 Task: Add Garden Of Life Vitamin Code Raw B-12 to the cart.
Action: Mouse pressed left at (34, 71)
Screenshot: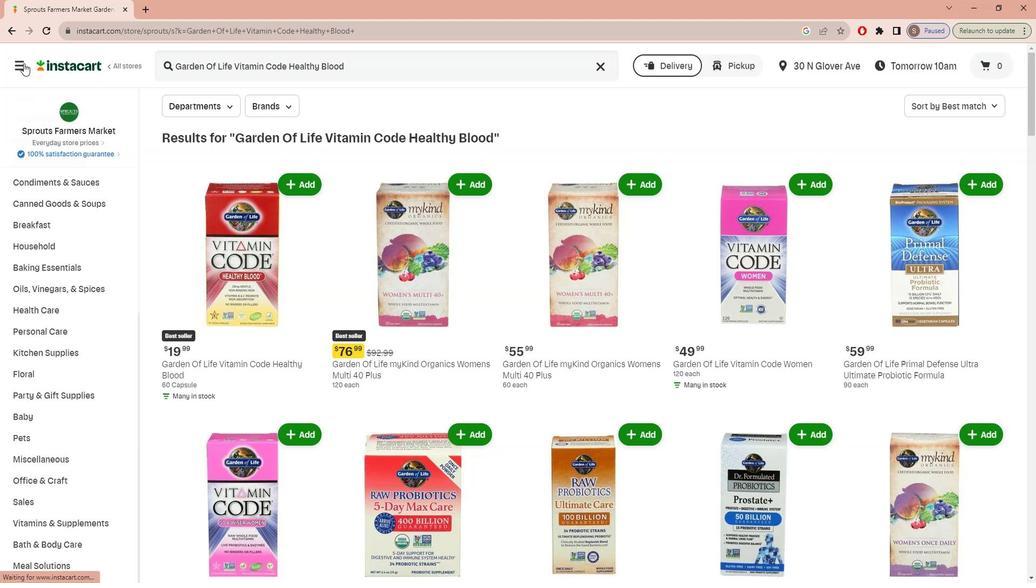 
Action: Mouse moved to (44, 139)
Screenshot: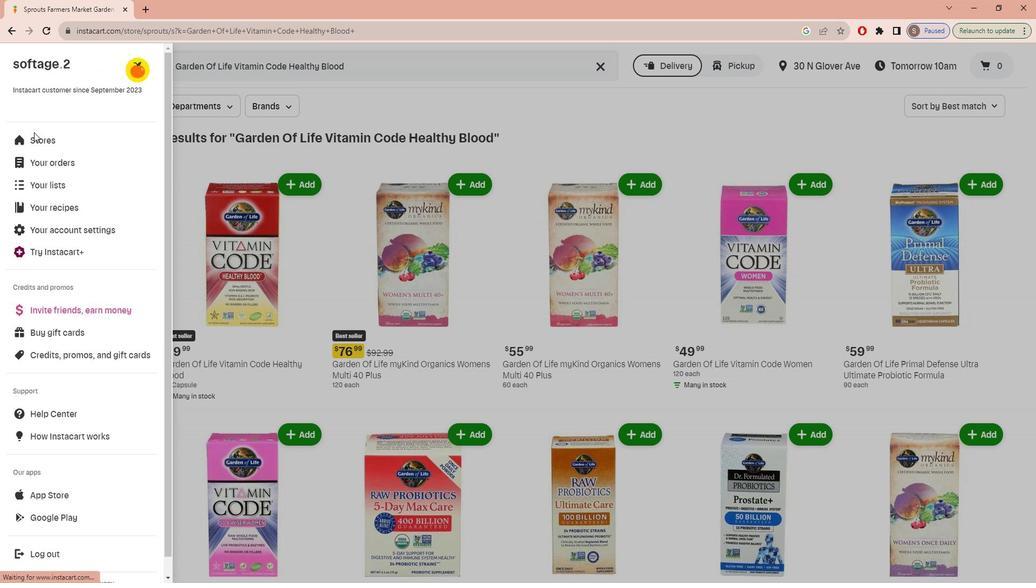 
Action: Mouse pressed left at (44, 139)
Screenshot: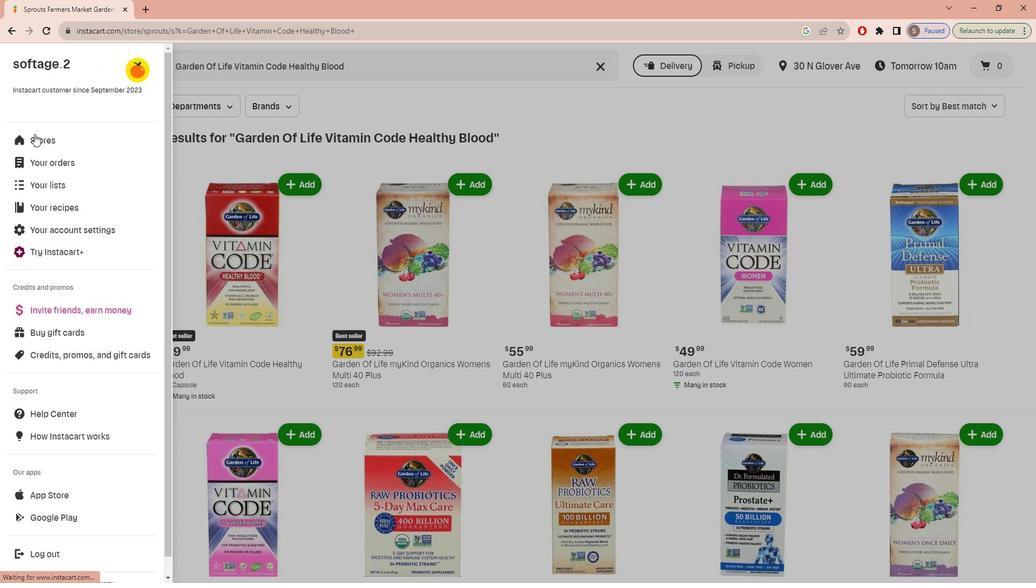
Action: Mouse moved to (272, 111)
Screenshot: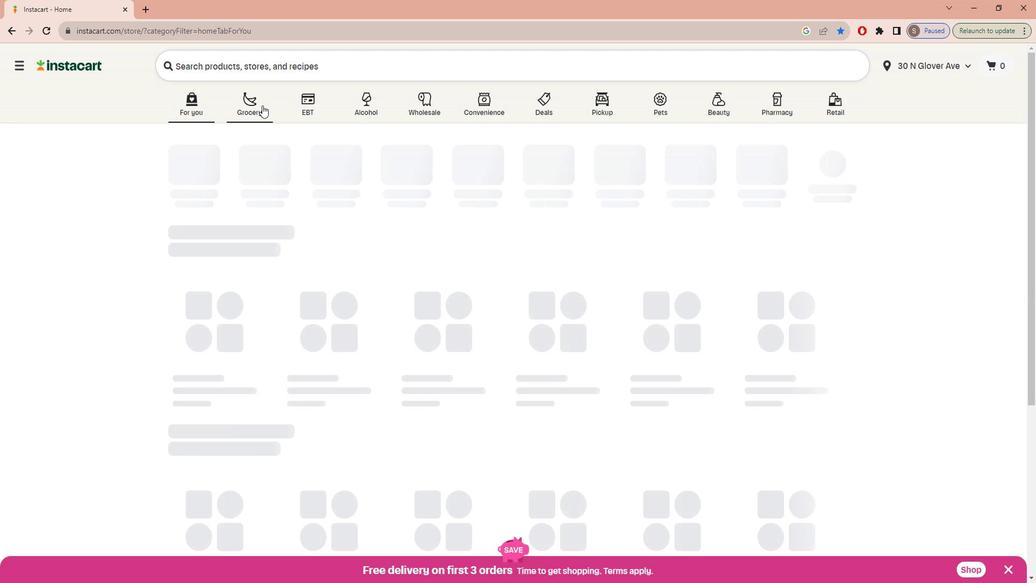
Action: Mouse pressed left at (272, 111)
Screenshot: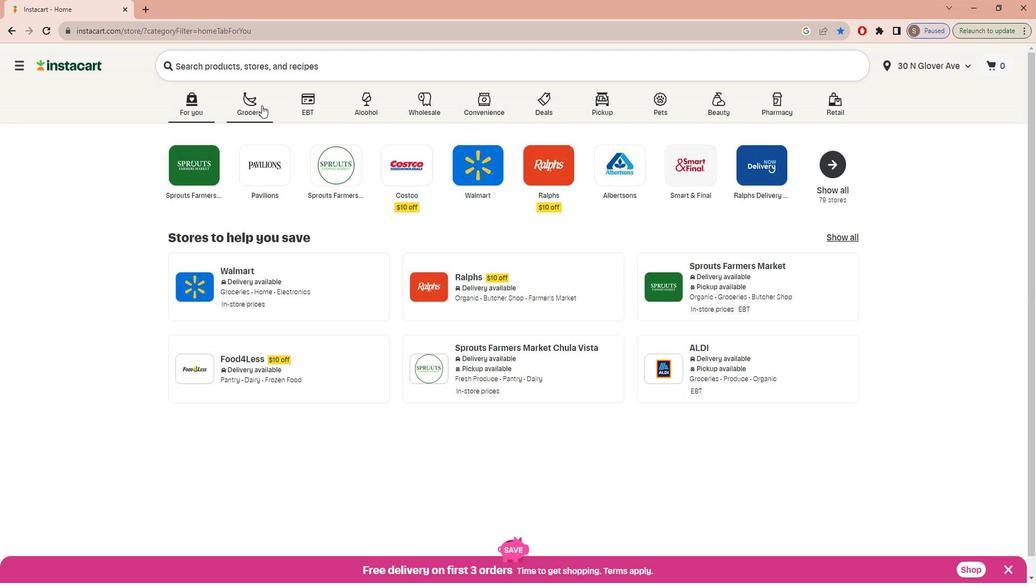 
Action: Mouse moved to (253, 312)
Screenshot: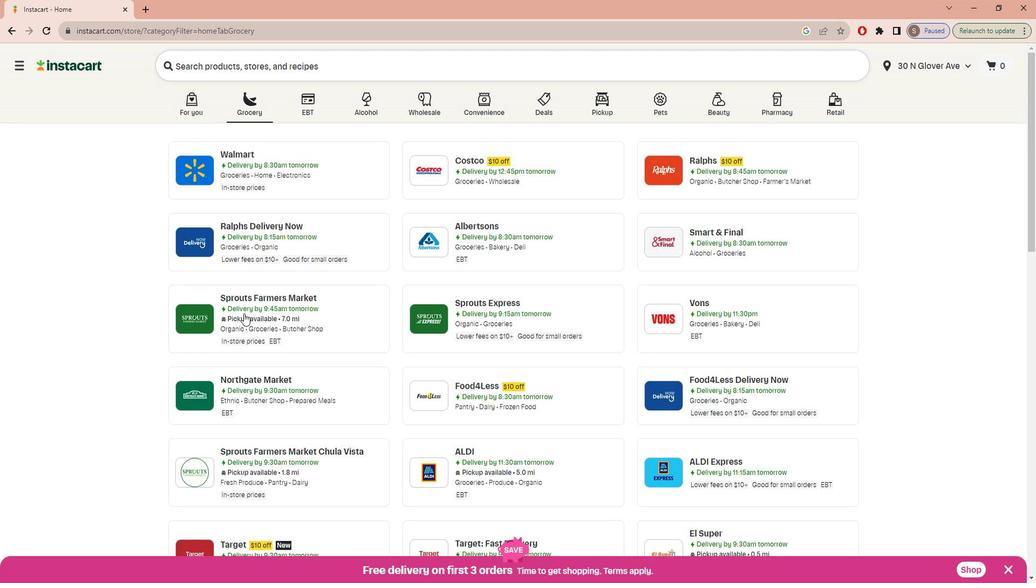 
Action: Mouse pressed left at (253, 312)
Screenshot: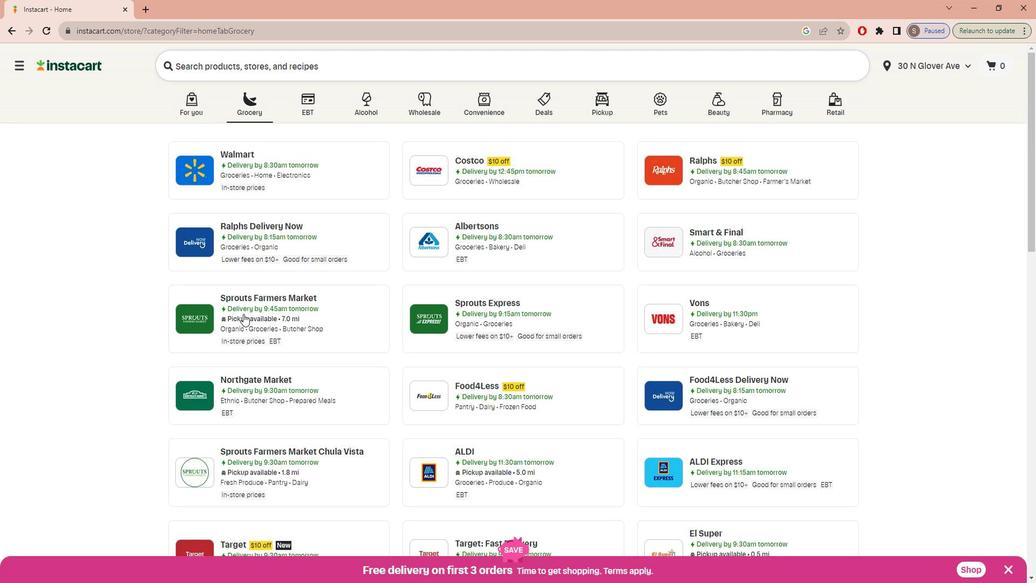
Action: Mouse moved to (115, 381)
Screenshot: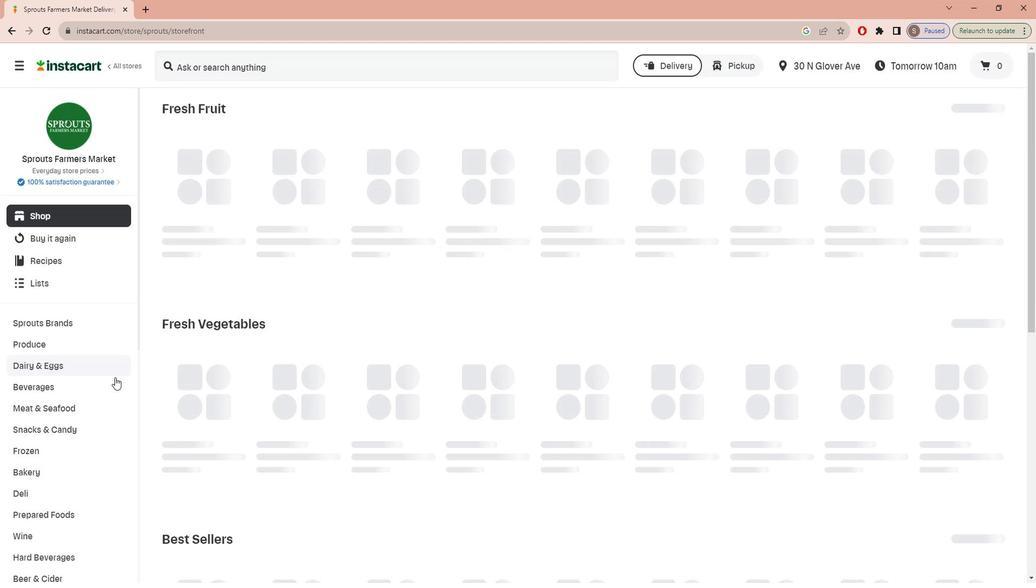 
Action: Mouse scrolled (115, 381) with delta (0, 0)
Screenshot: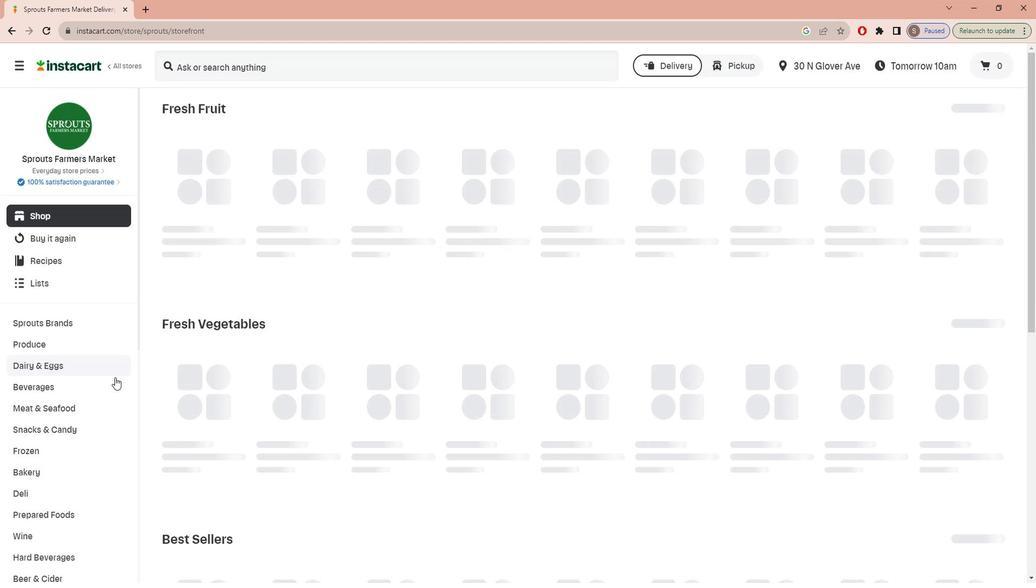 
Action: Mouse moved to (113, 382)
Screenshot: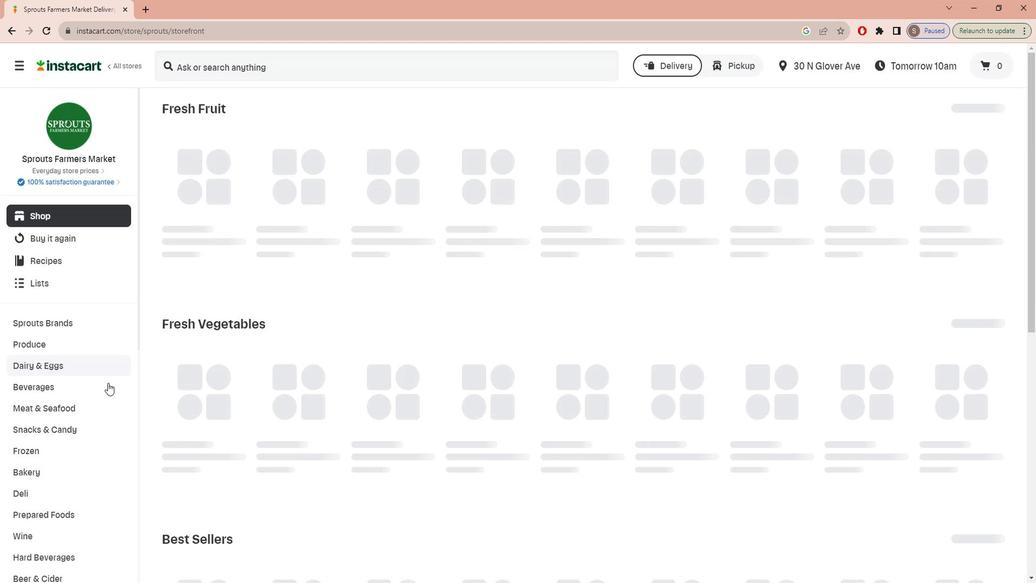 
Action: Mouse scrolled (113, 381) with delta (0, 0)
Screenshot: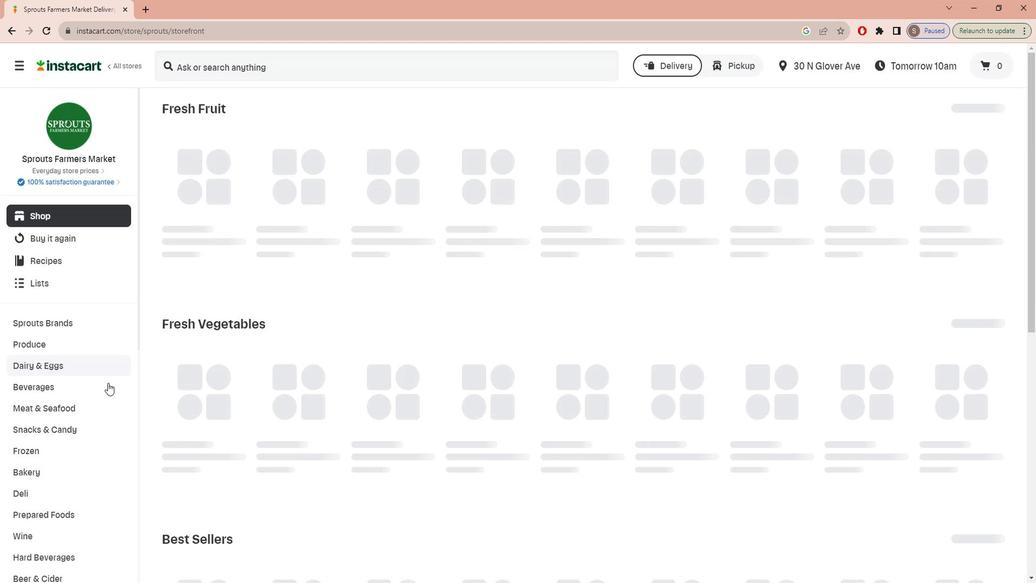 
Action: Mouse moved to (112, 382)
Screenshot: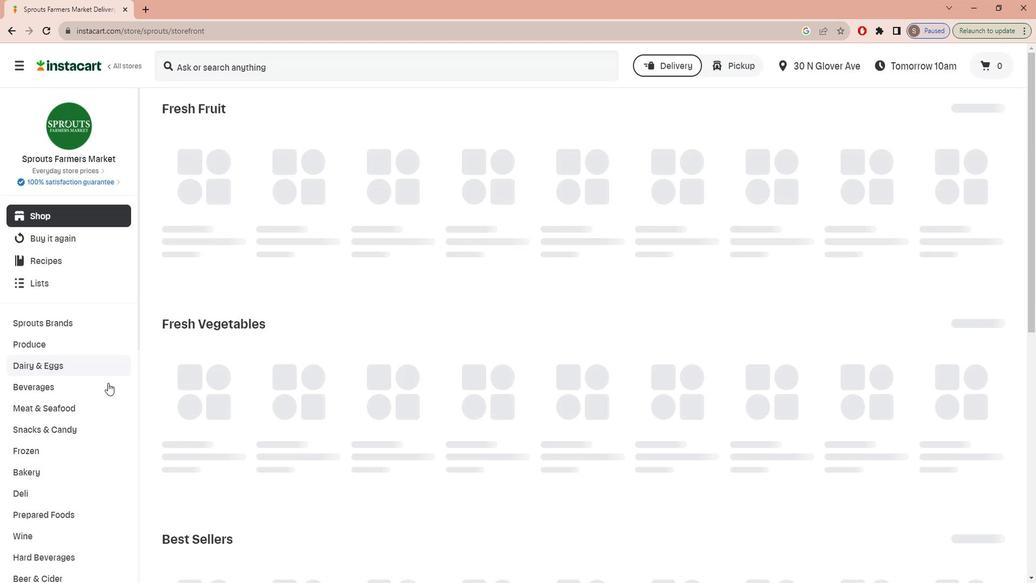 
Action: Mouse scrolled (112, 382) with delta (0, 0)
Screenshot: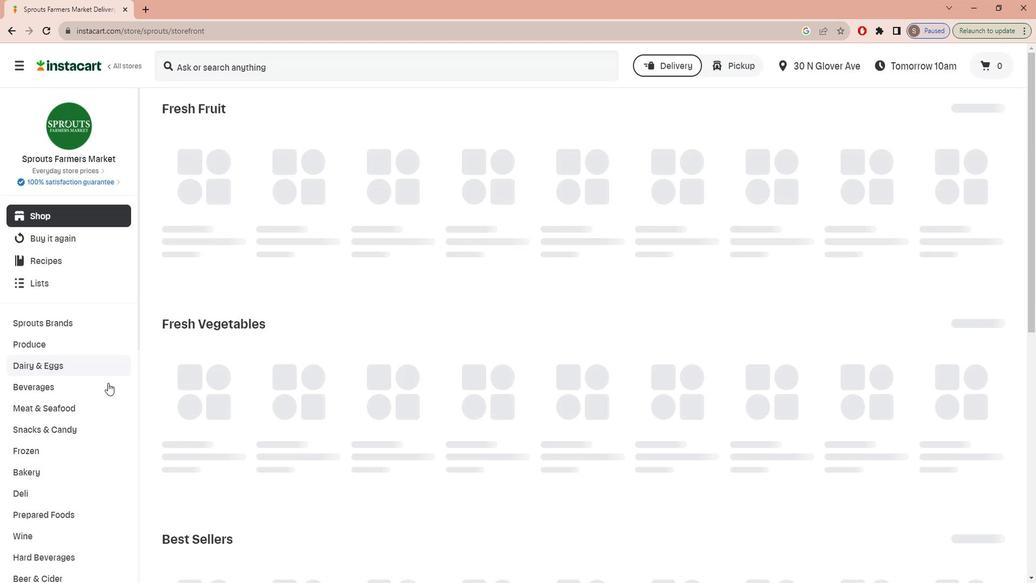 
Action: Mouse moved to (112, 383)
Screenshot: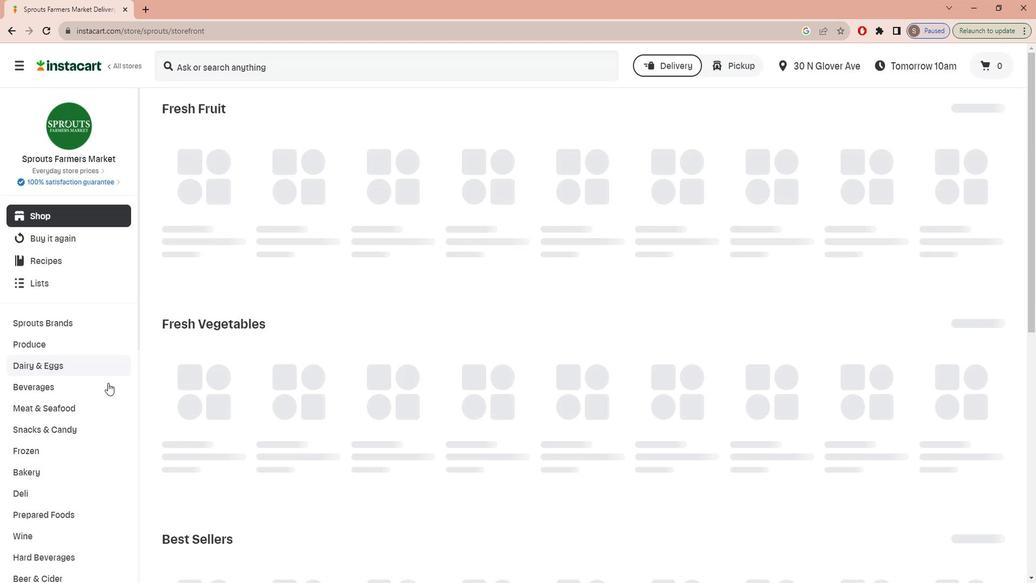 
Action: Mouse scrolled (112, 382) with delta (0, 0)
Screenshot: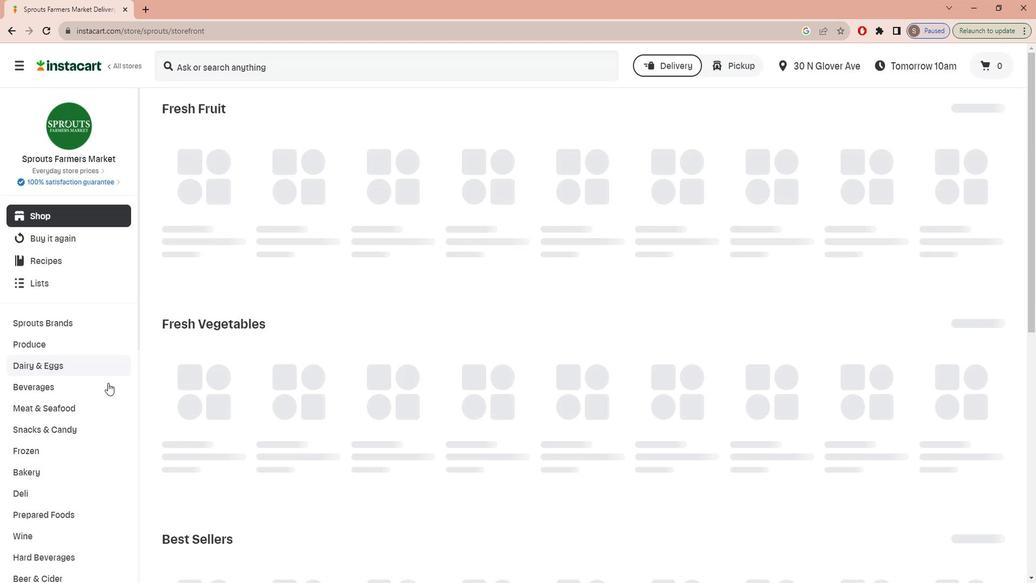 
Action: Mouse scrolled (112, 382) with delta (0, 0)
Screenshot: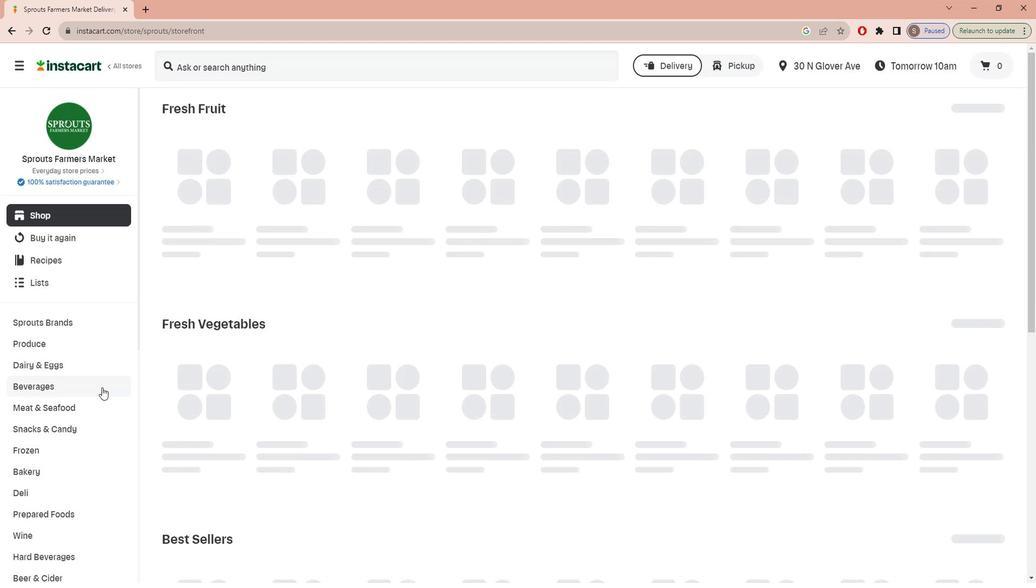 
Action: Mouse scrolled (112, 382) with delta (0, 0)
Screenshot: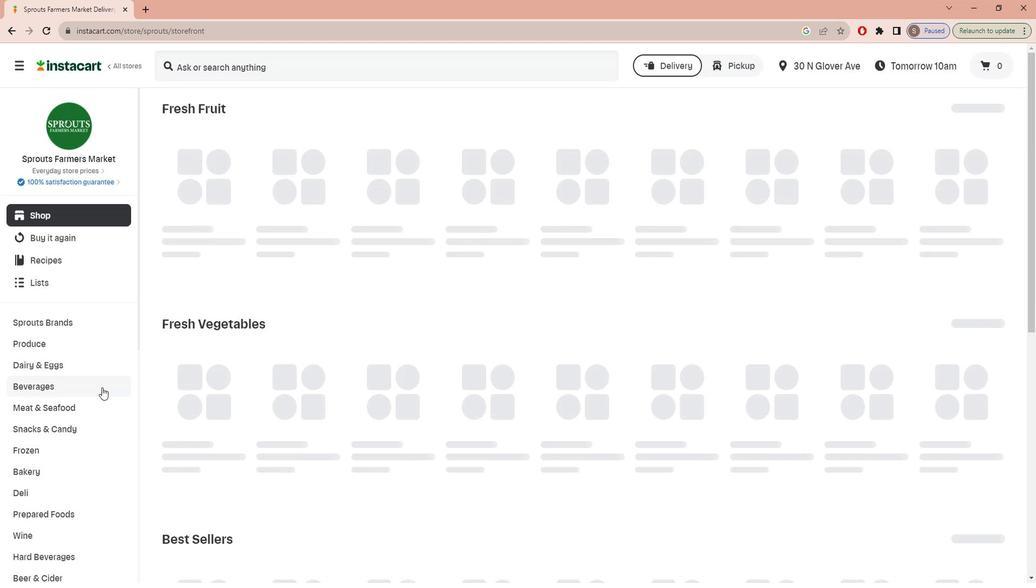 
Action: Mouse scrolled (112, 382) with delta (0, 0)
Screenshot: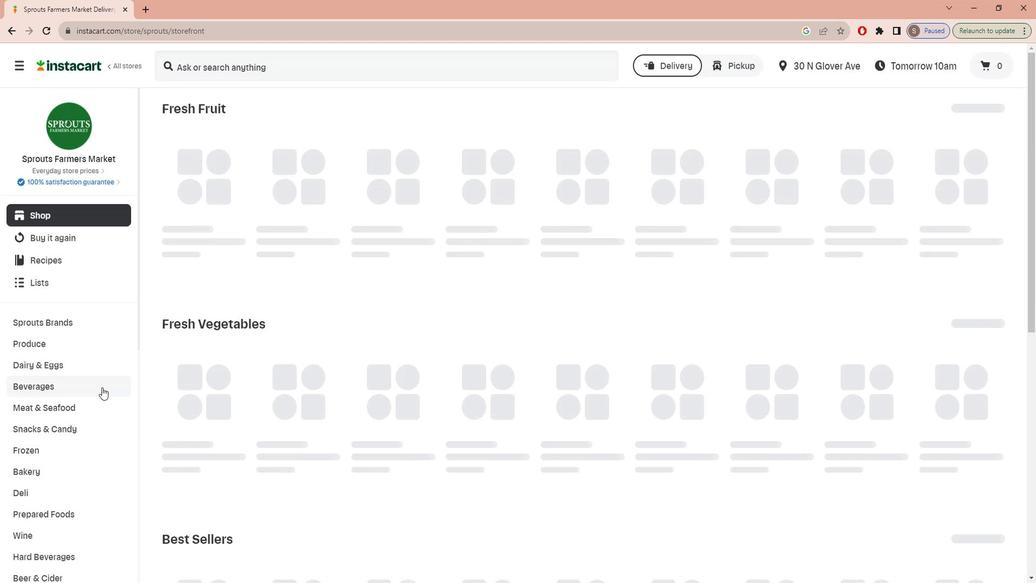 
Action: Mouse scrolled (112, 382) with delta (0, 0)
Screenshot: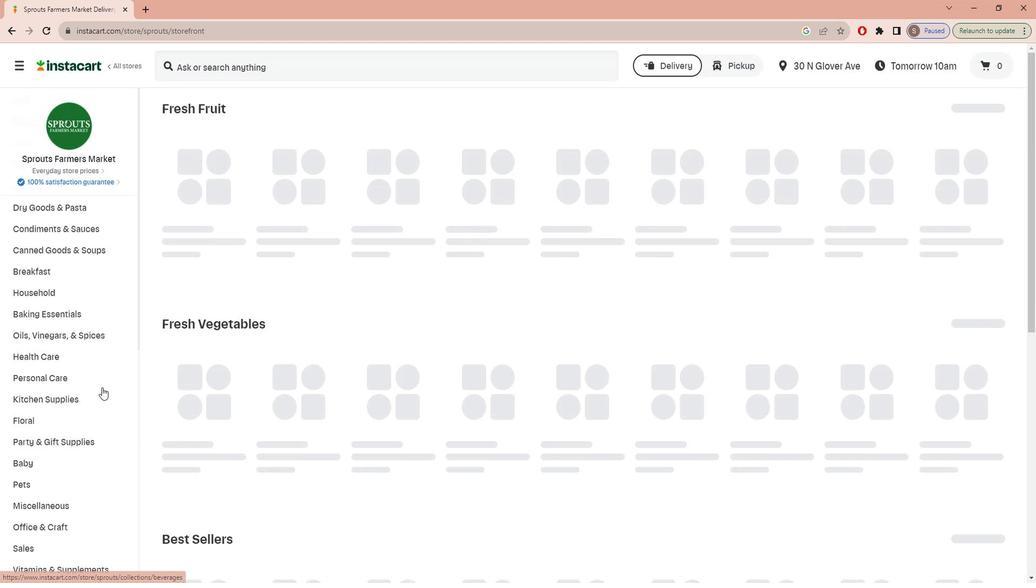 
Action: Mouse scrolled (112, 382) with delta (0, 0)
Screenshot: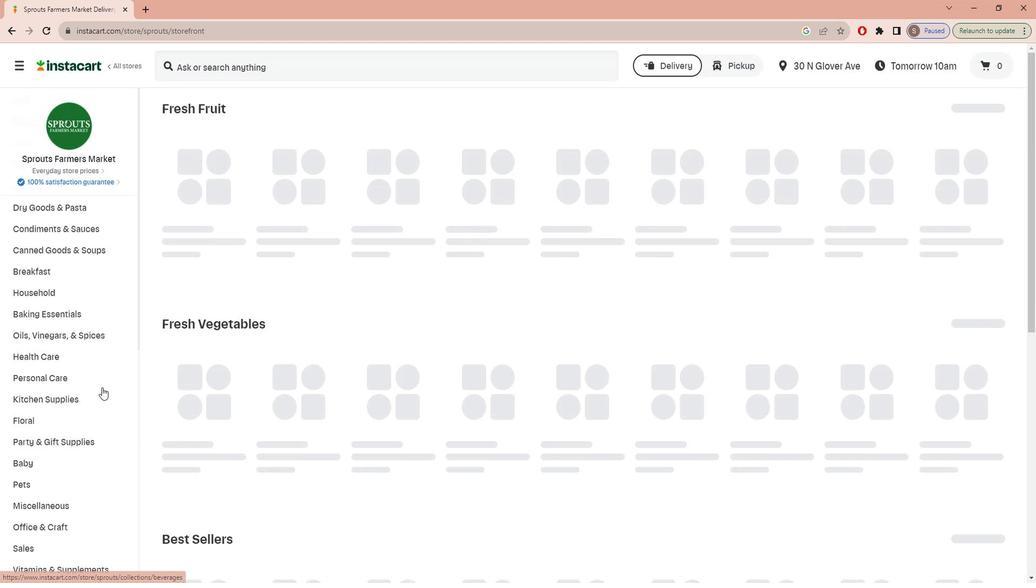 
Action: Mouse scrolled (112, 382) with delta (0, 0)
Screenshot: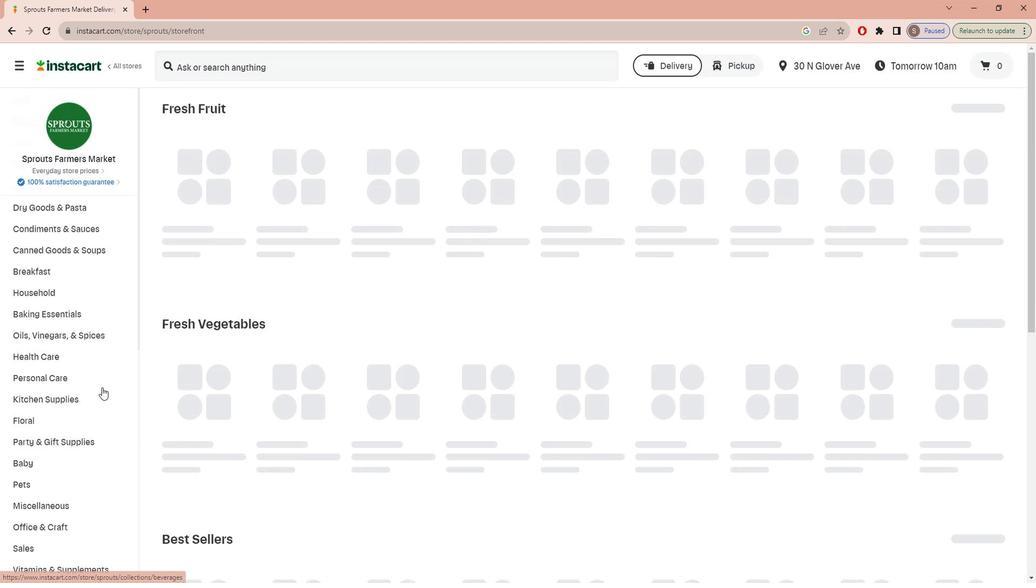 
Action: Mouse scrolled (112, 382) with delta (0, 0)
Screenshot: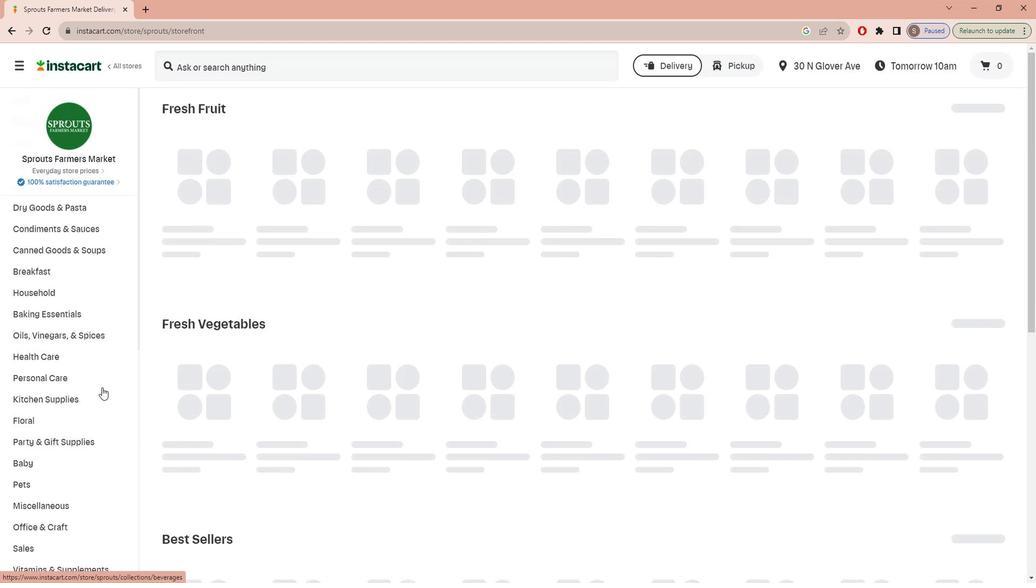 
Action: Mouse scrolled (112, 382) with delta (0, 0)
Screenshot: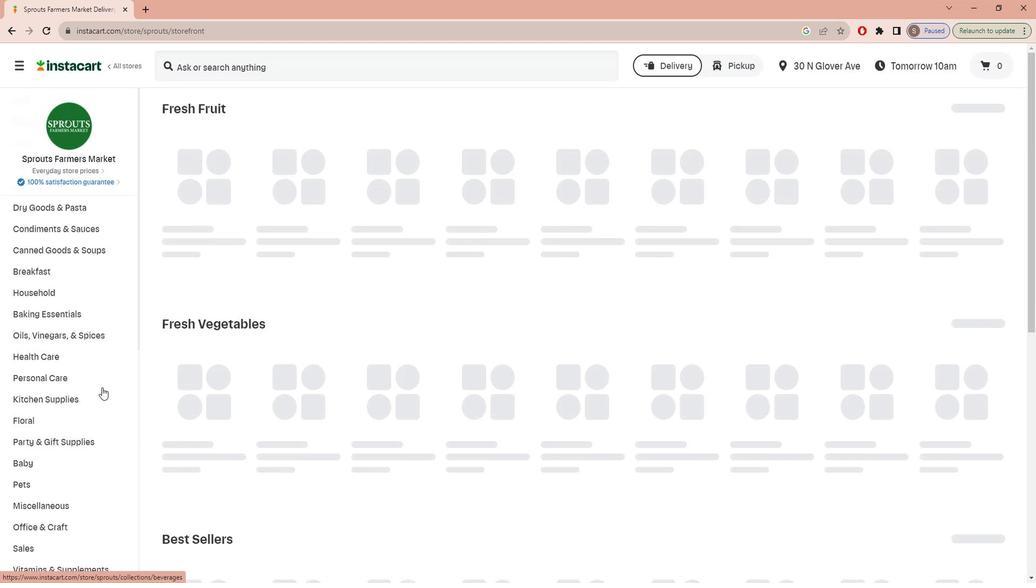 
Action: Mouse scrolled (112, 382) with delta (0, 0)
Screenshot: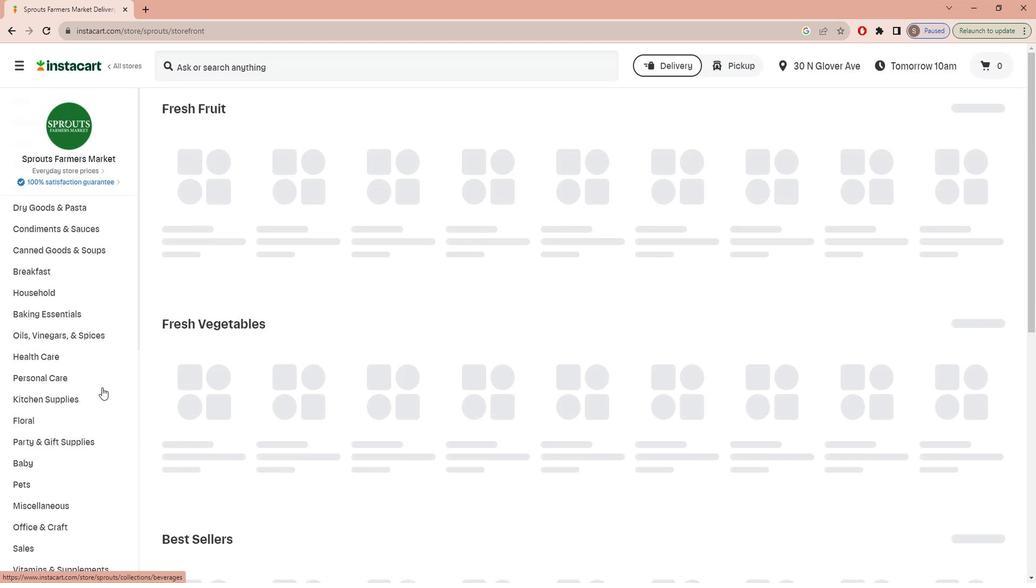 
Action: Mouse moved to (86, 509)
Screenshot: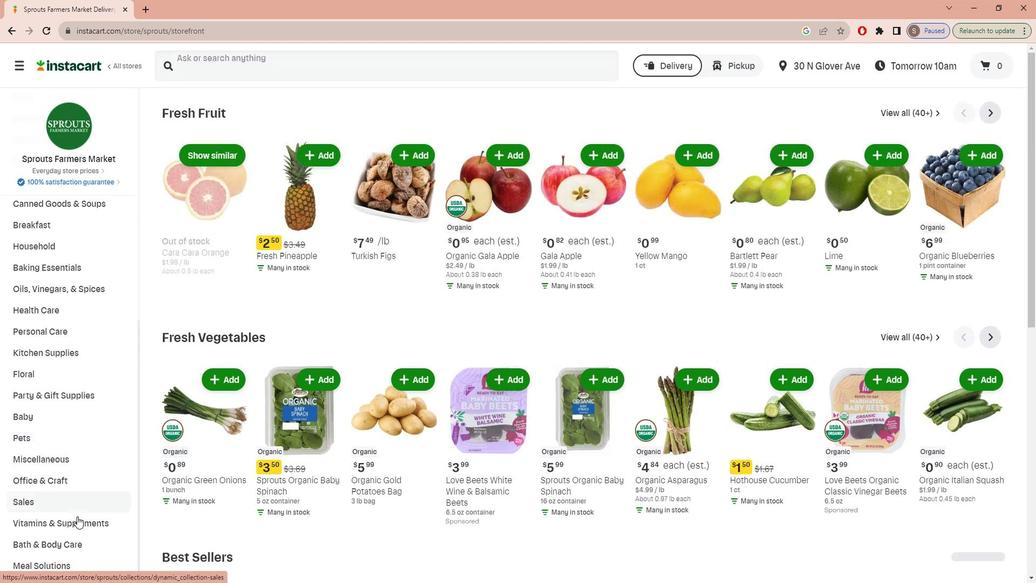 
Action: Mouse pressed left at (86, 509)
Screenshot: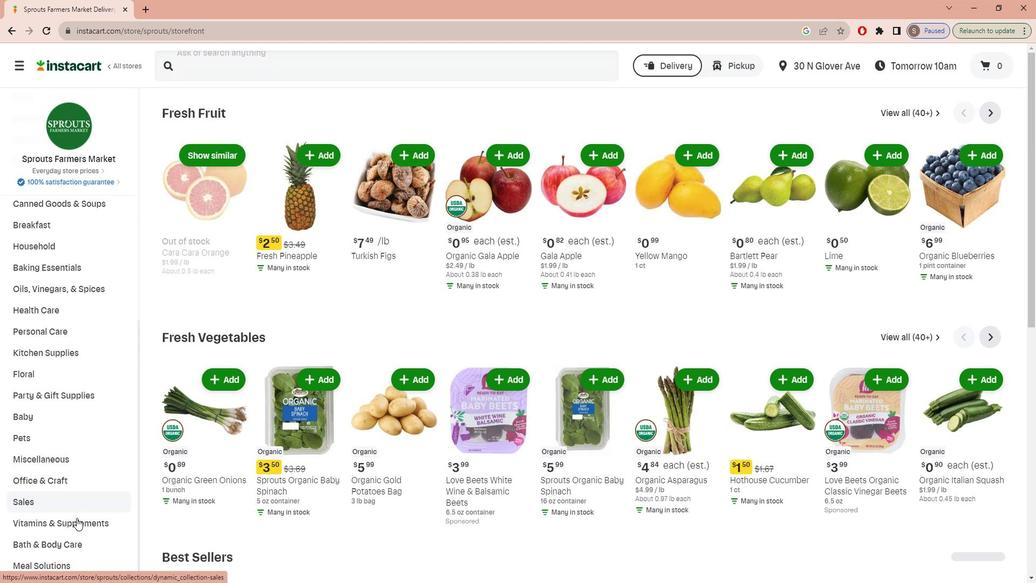 
Action: Mouse moved to (1015, 143)
Screenshot: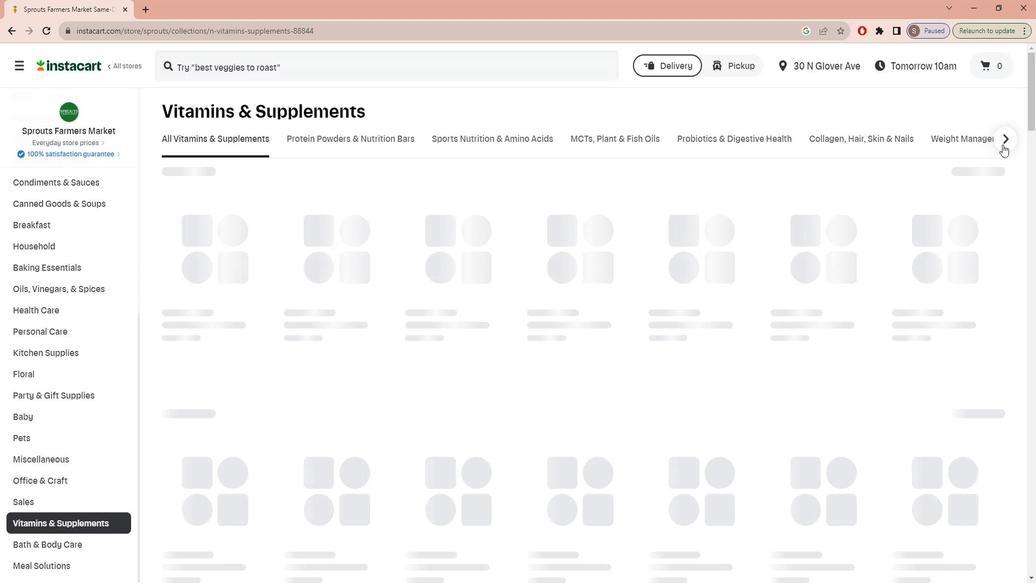 
Action: Mouse pressed left at (1015, 143)
Screenshot: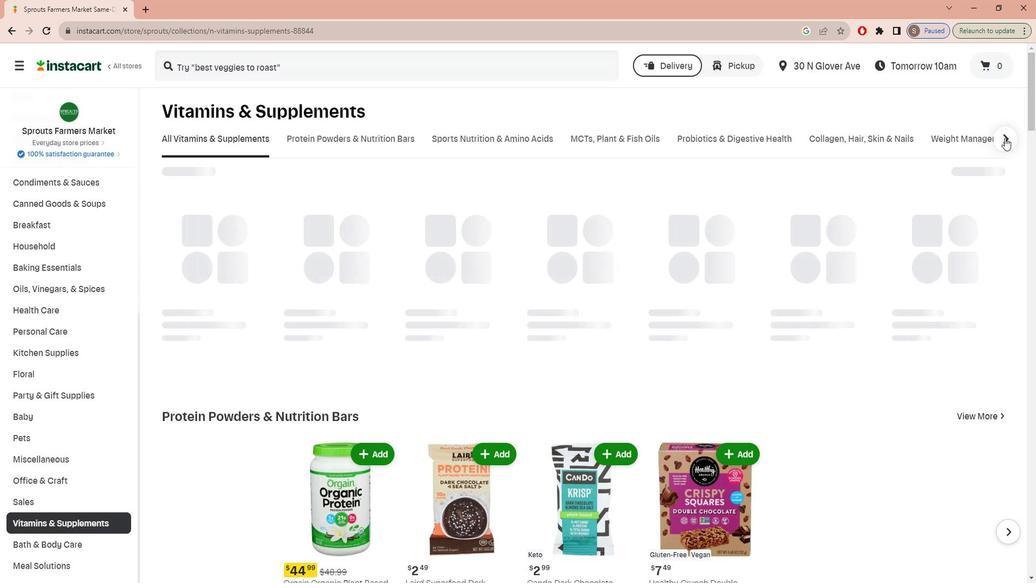 
Action: Mouse moved to (748, 142)
Screenshot: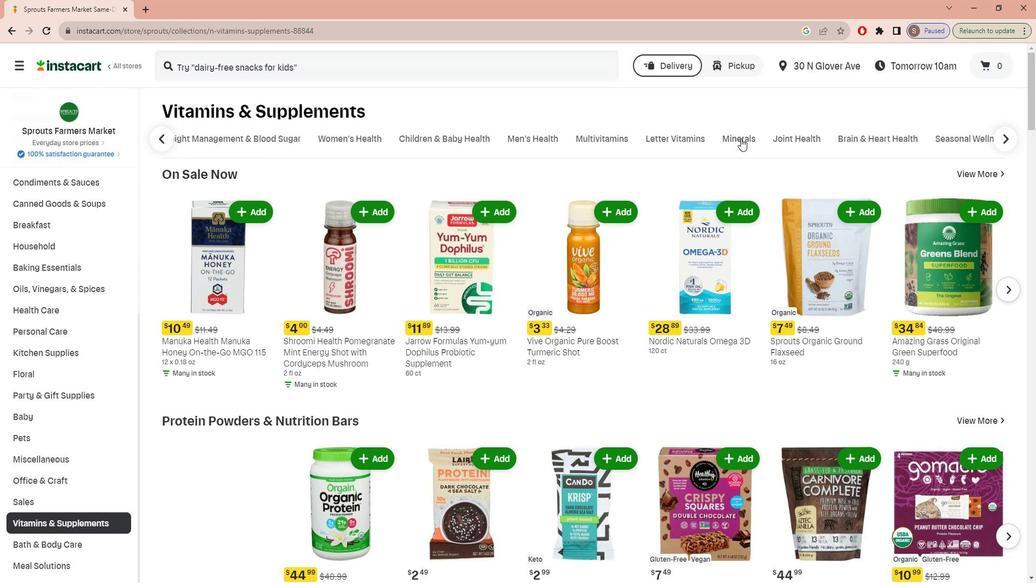 
Action: Mouse pressed left at (748, 142)
Screenshot: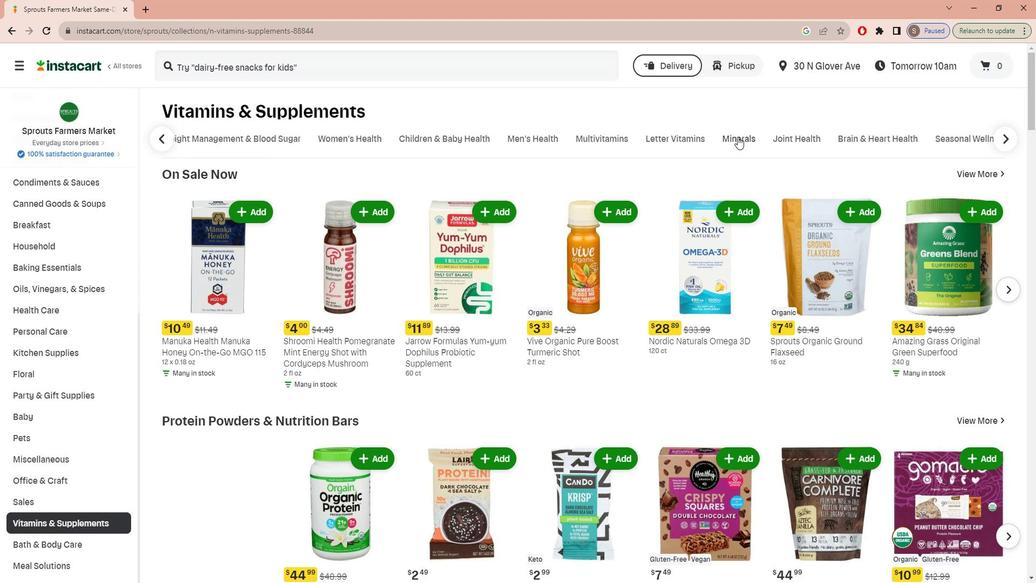 
Action: Mouse moved to (382, 77)
Screenshot: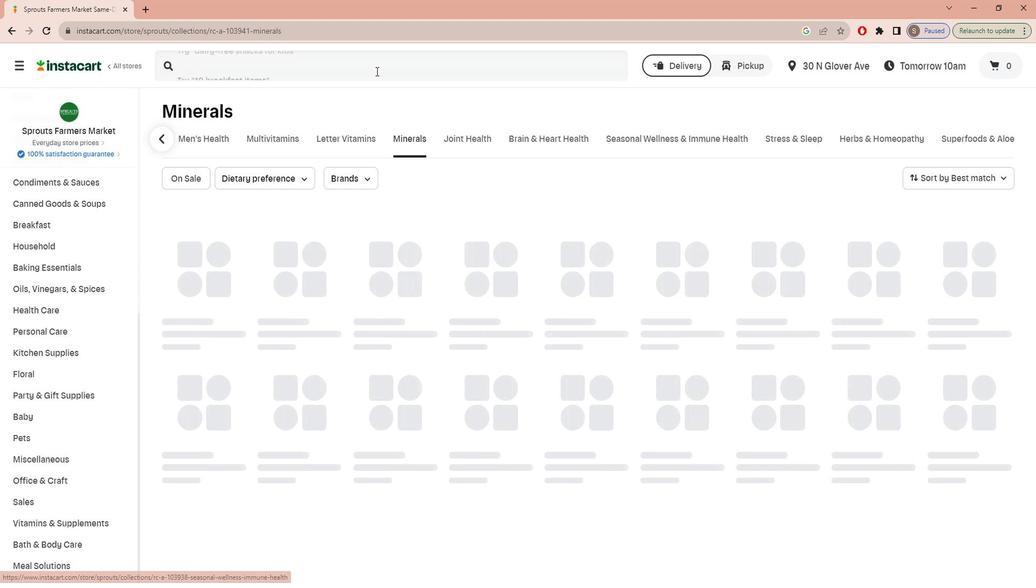 
Action: Mouse pressed left at (382, 77)
Screenshot: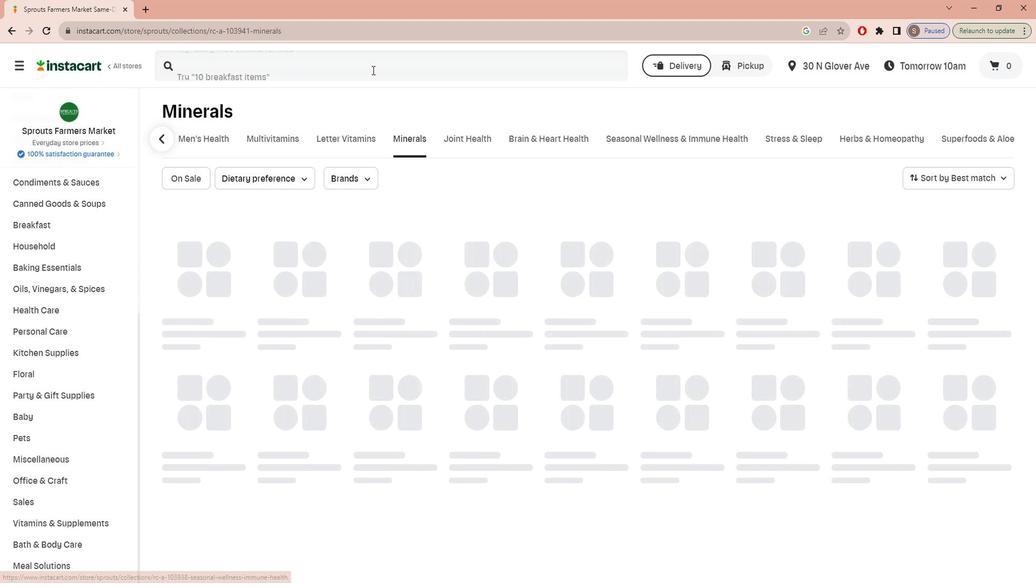 
Action: Key pressed g<Key.caps_lock>ARDEN<Key.space><Key.caps_lock>o<Key.caps_lock>F<Key.space><Key.caps_lock>l<Key.caps_lock>IFE<Key.space><Key.caps_lock>v<Key.caps_lock>ITAMIN<Key.space><Key.caps_lock>c<Key.caps_lock>ODE<Key.space><Key.caps_lock>r<Key.caps_lock>AW<Key.space><Key.caps_lock>b-12<Key.space><Key.enter>
Screenshot: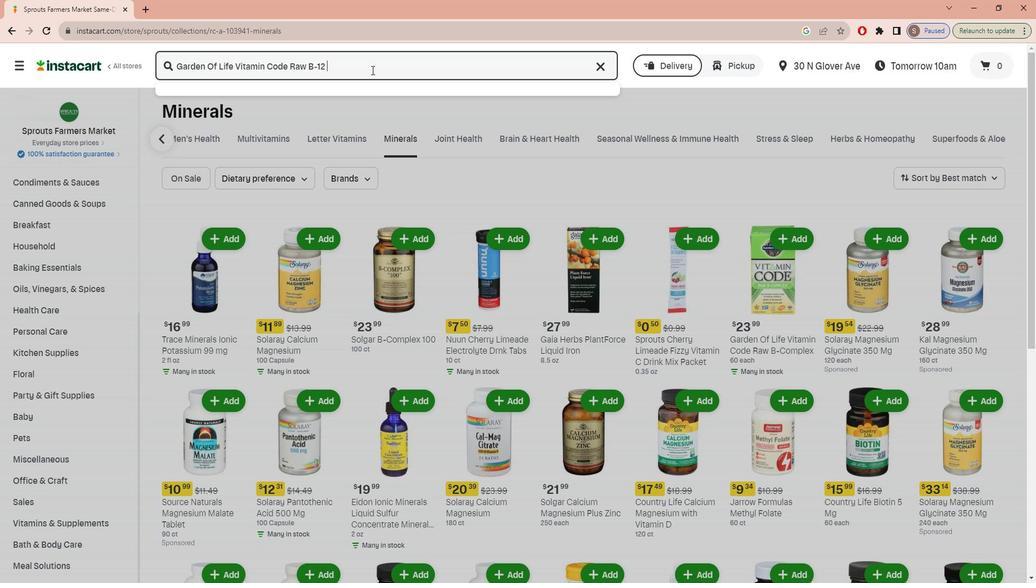 
Action: Mouse moved to (347, 234)
Screenshot: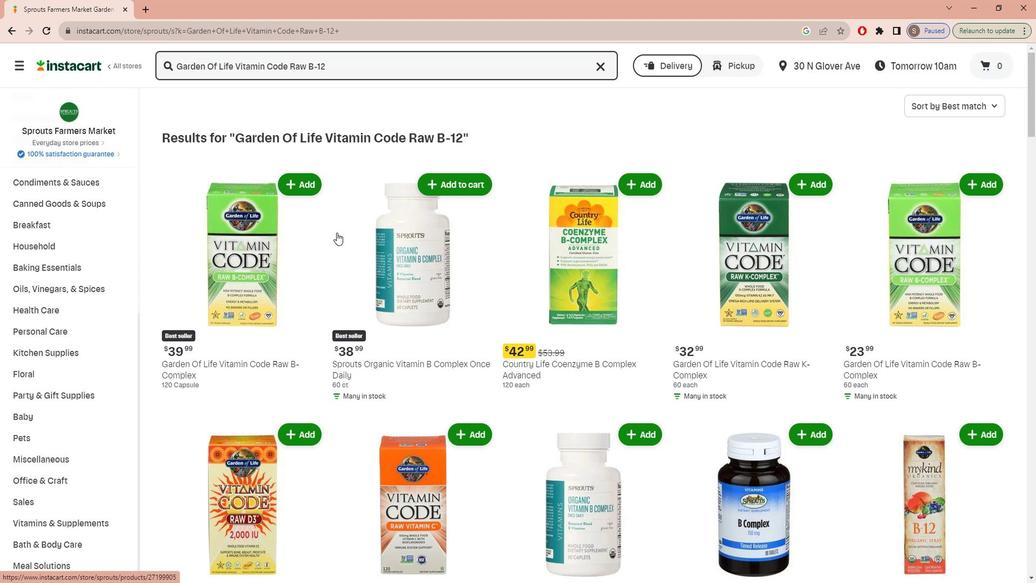 
Action: Mouse scrolled (347, 234) with delta (0, 0)
Screenshot: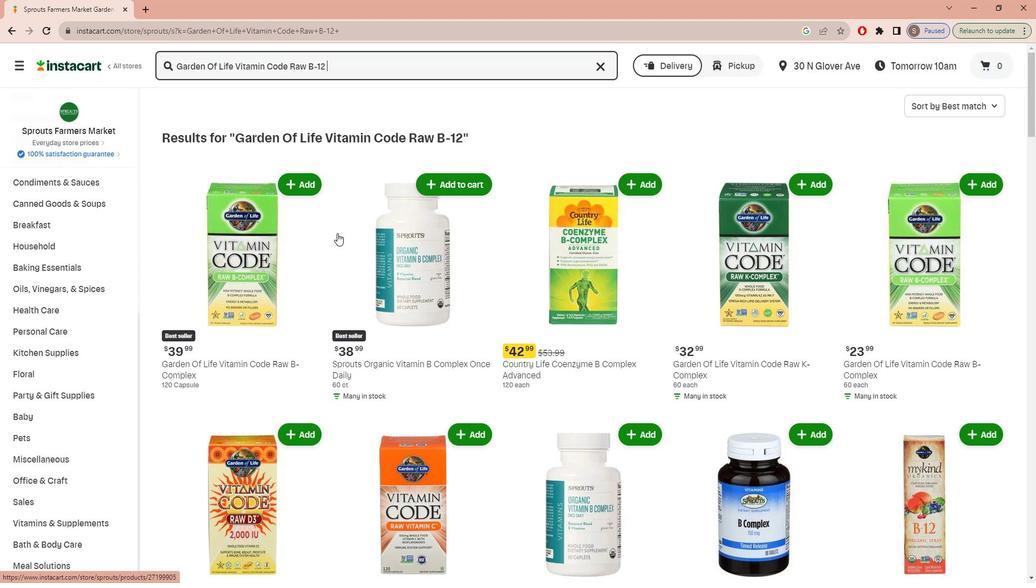 
Action: Mouse scrolled (347, 234) with delta (0, 0)
Screenshot: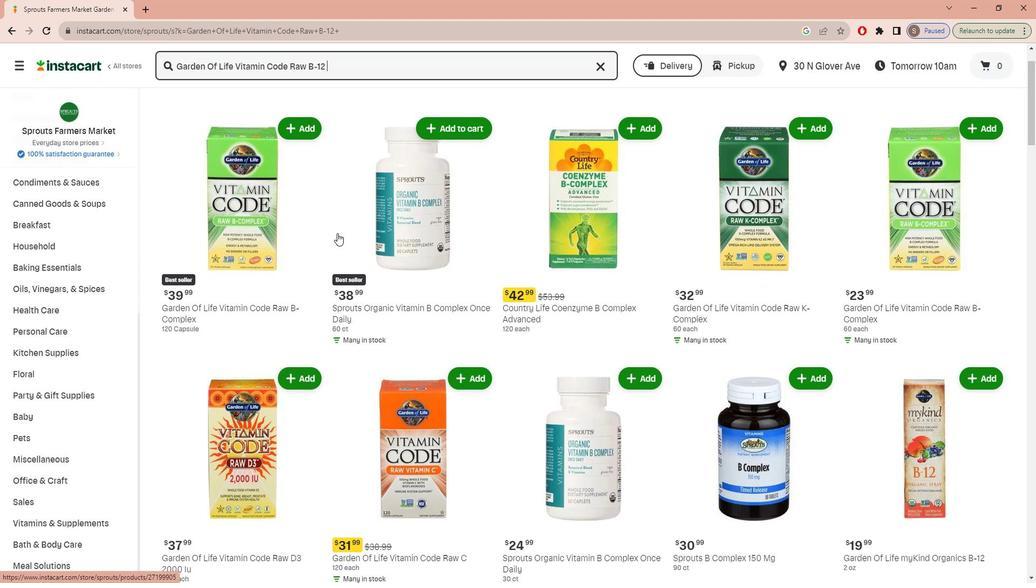 
Action: Mouse moved to (347, 234)
Screenshot: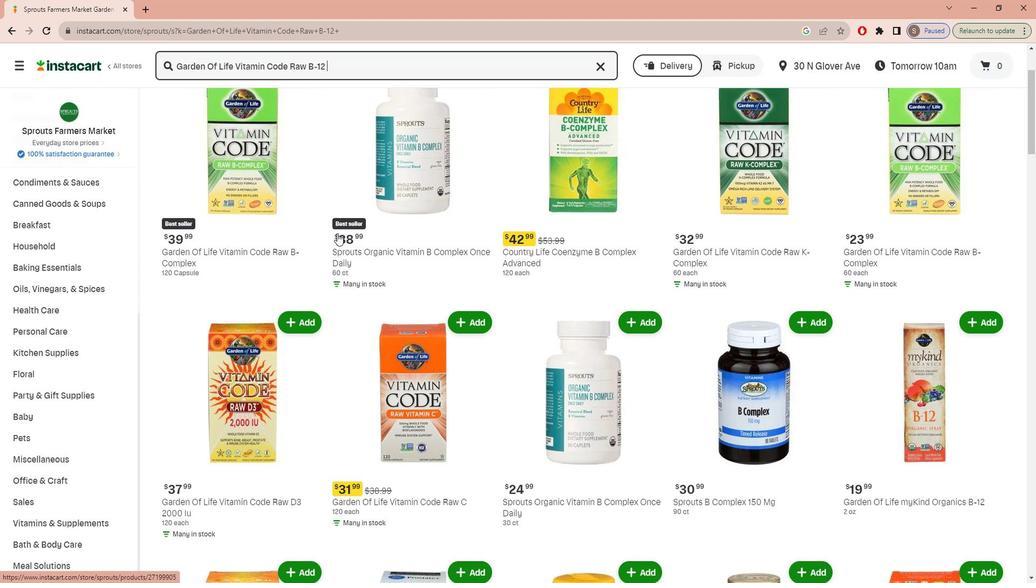 
Action: Mouse scrolled (347, 234) with delta (0, 0)
Screenshot: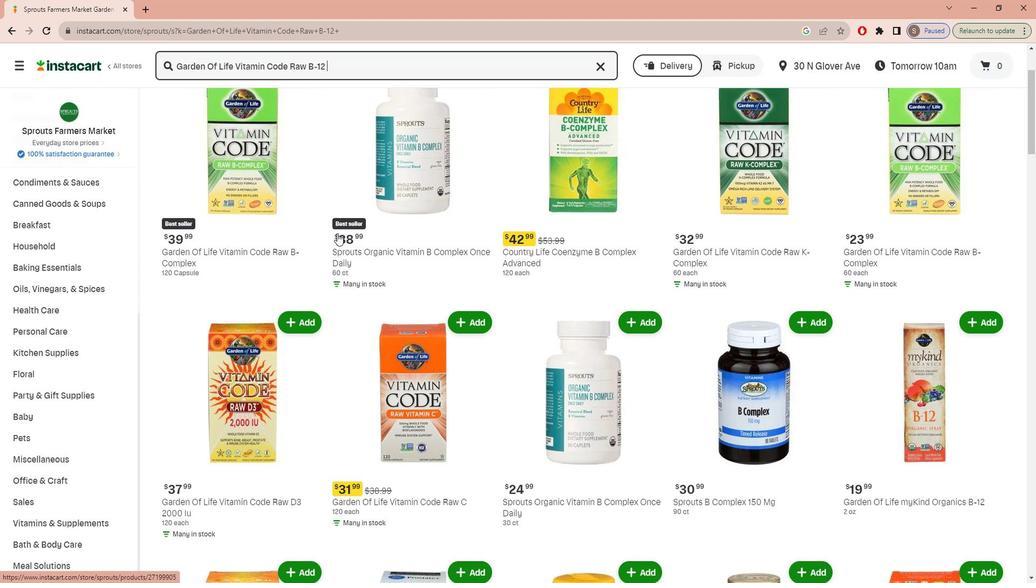 
Action: Mouse scrolled (347, 234) with delta (0, 0)
Screenshot: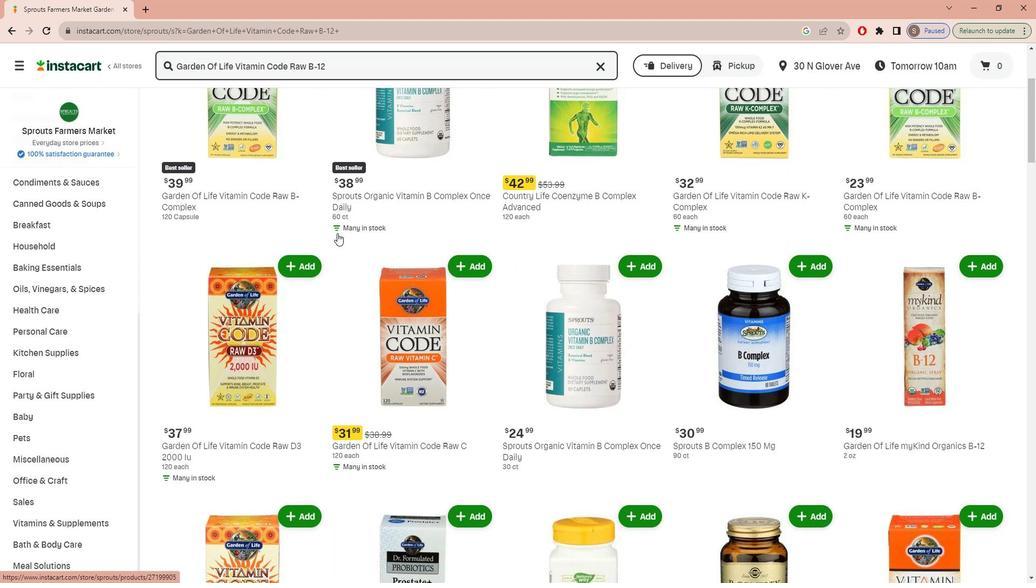 
Action: Mouse scrolled (347, 234) with delta (0, 0)
Screenshot: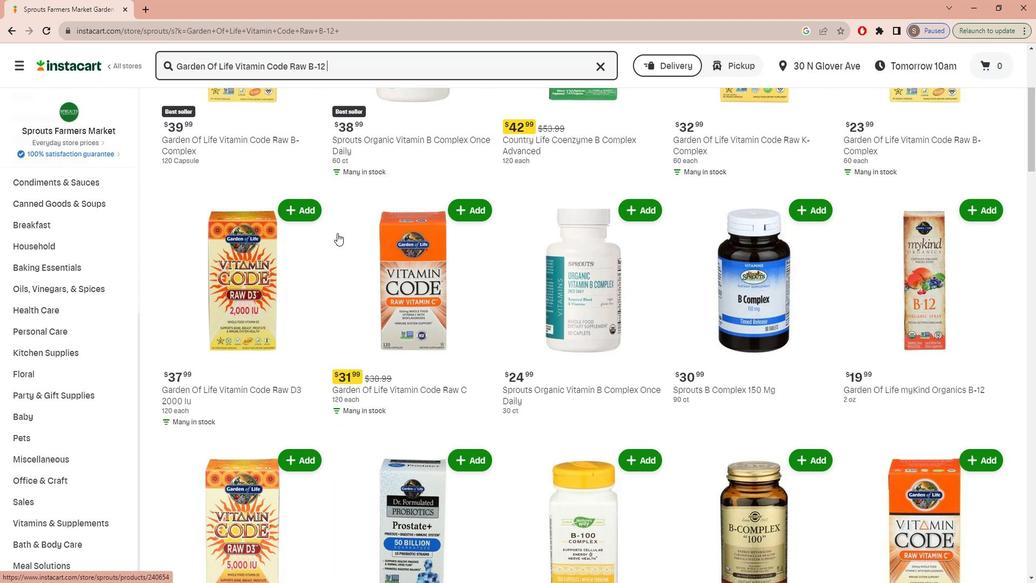 
Action: Mouse scrolled (347, 234) with delta (0, 0)
Screenshot: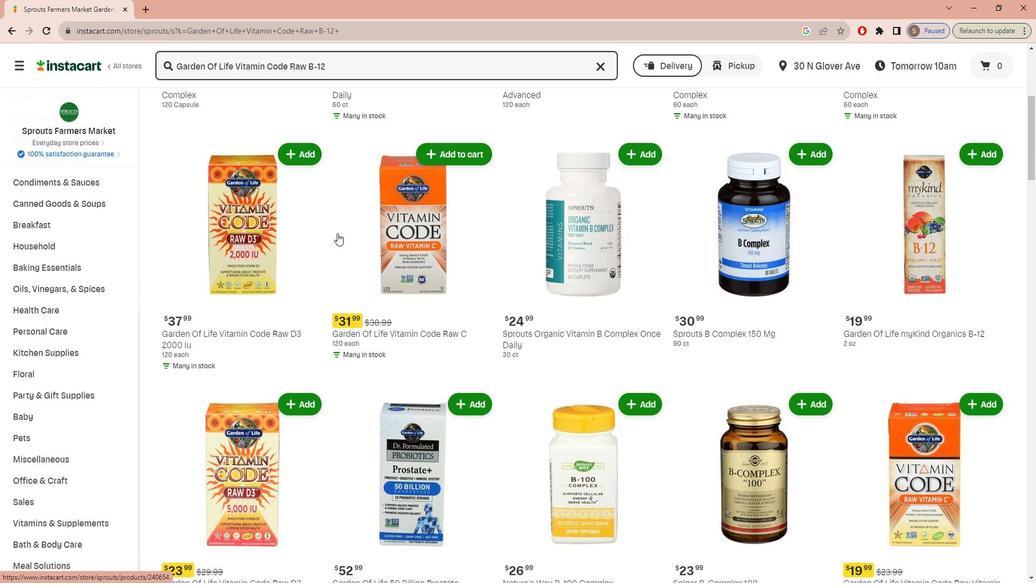 
Action: Mouse scrolled (347, 234) with delta (0, 0)
Screenshot: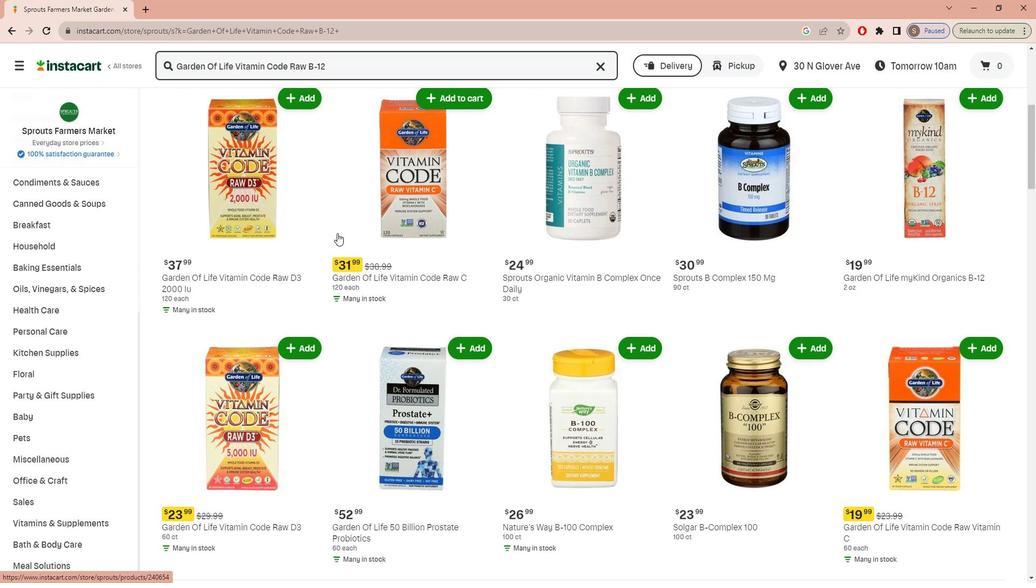 
Action: Mouse scrolled (347, 234) with delta (0, 0)
Screenshot: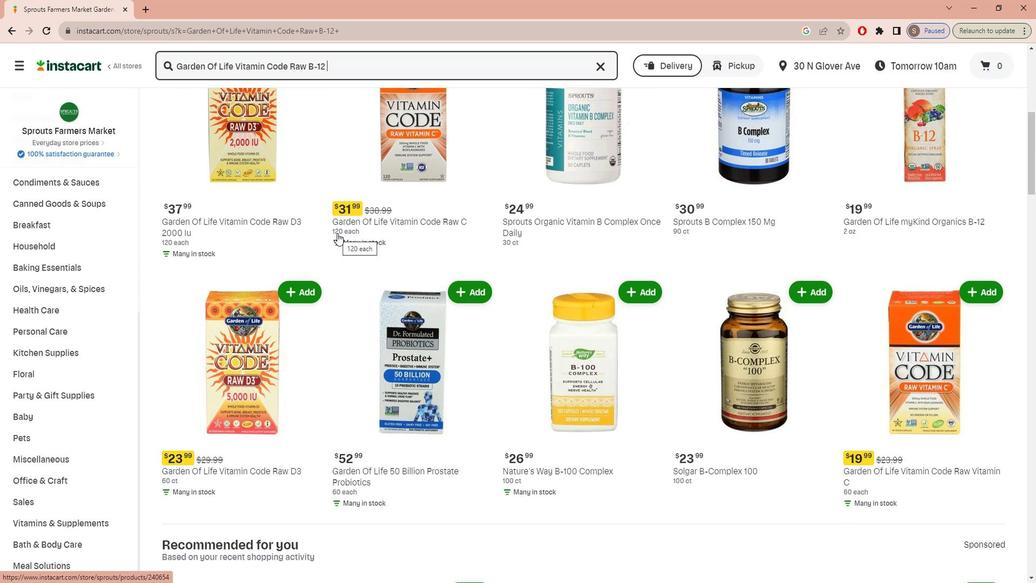 
Action: Mouse scrolled (347, 234) with delta (0, 0)
Screenshot: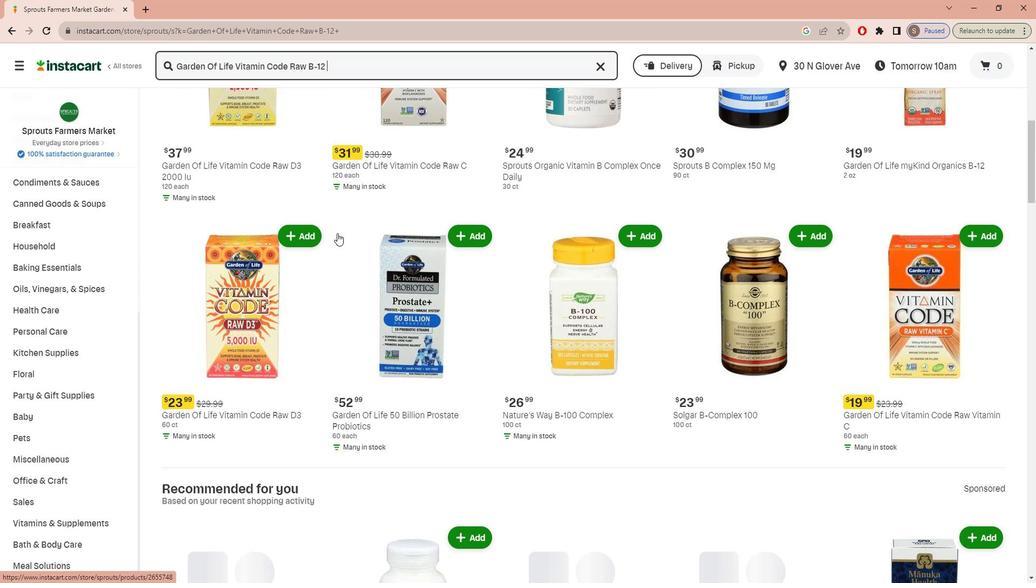 
Action: Mouse scrolled (347, 234) with delta (0, 0)
Screenshot: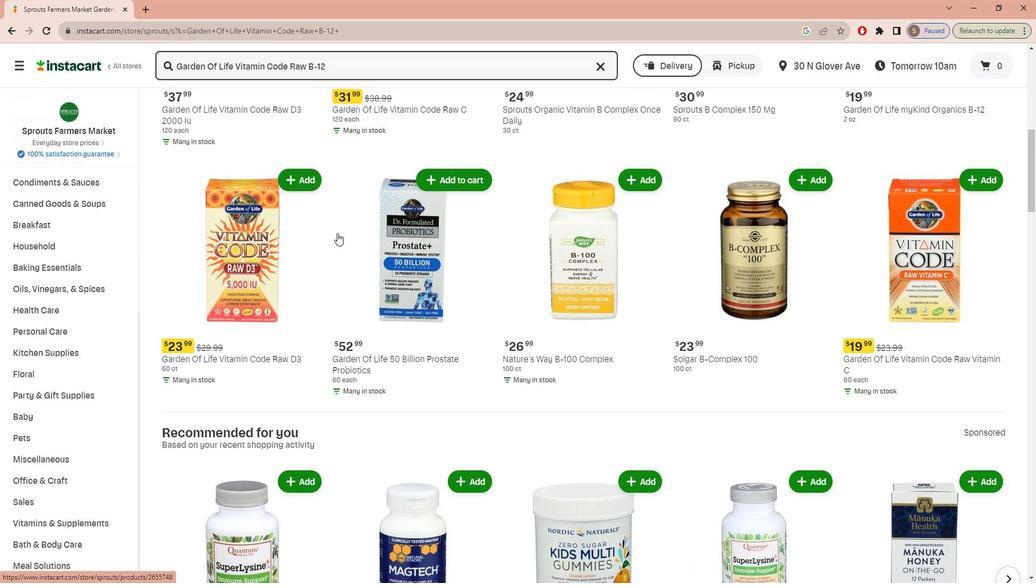 
Action: Mouse scrolled (347, 234) with delta (0, 0)
Screenshot: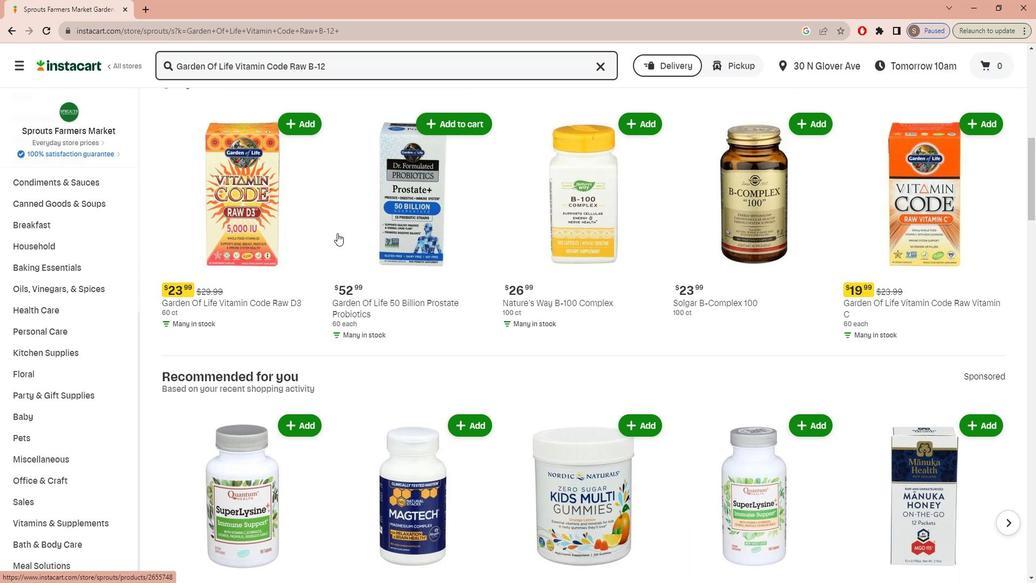 
Action: Mouse scrolled (347, 234) with delta (0, 0)
Screenshot: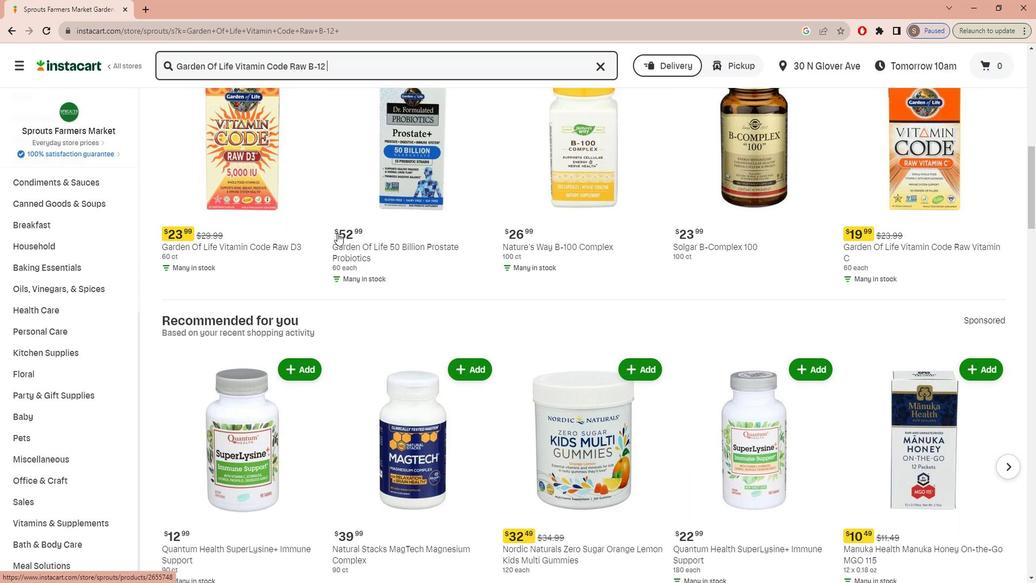 
Action: Mouse moved to (347, 235)
Screenshot: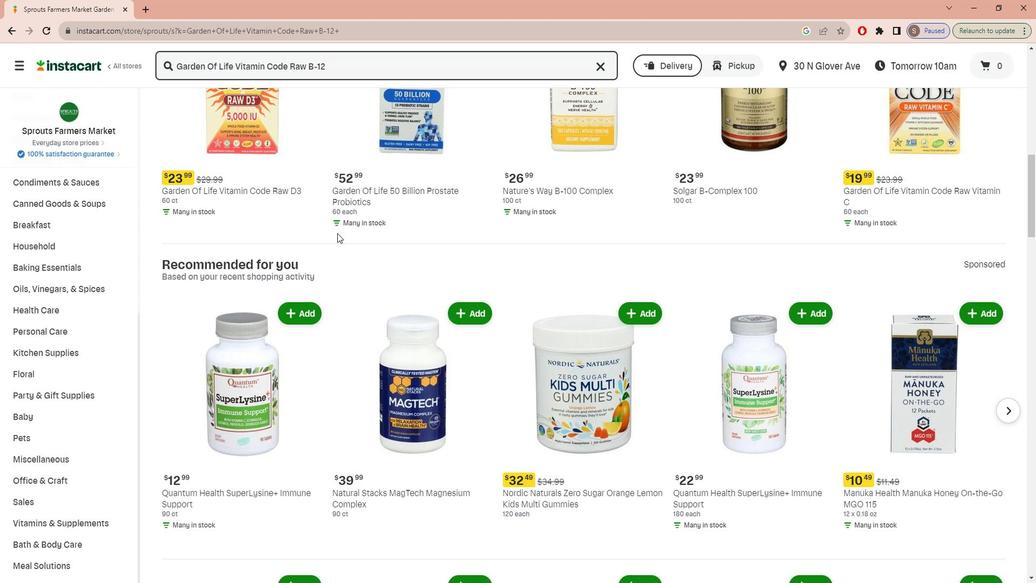 
Action: Mouse scrolled (347, 234) with delta (0, 0)
Screenshot: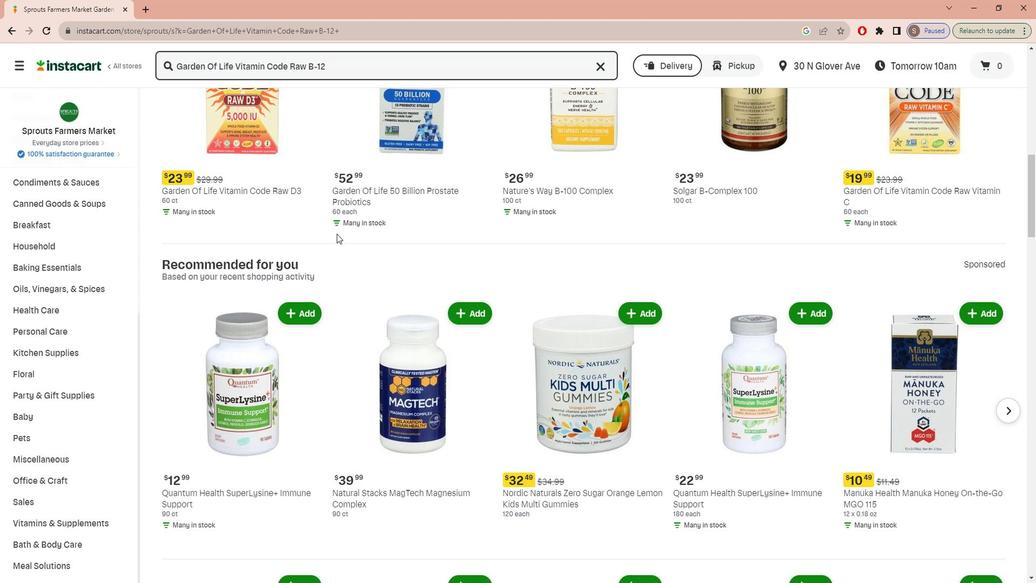 
Action: Mouse scrolled (347, 234) with delta (0, 0)
Screenshot: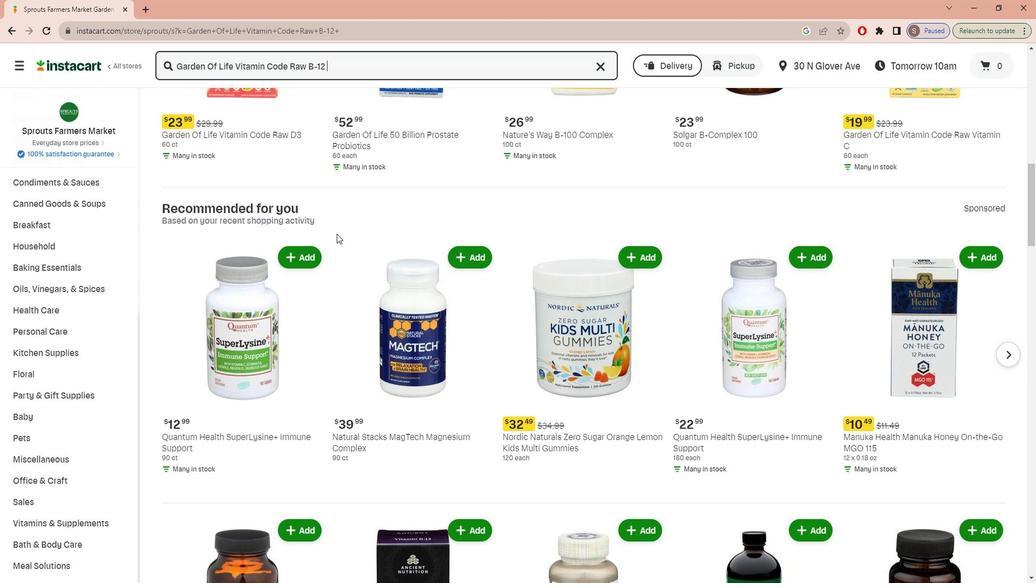 
Action: Mouse scrolled (347, 234) with delta (0, 0)
Screenshot: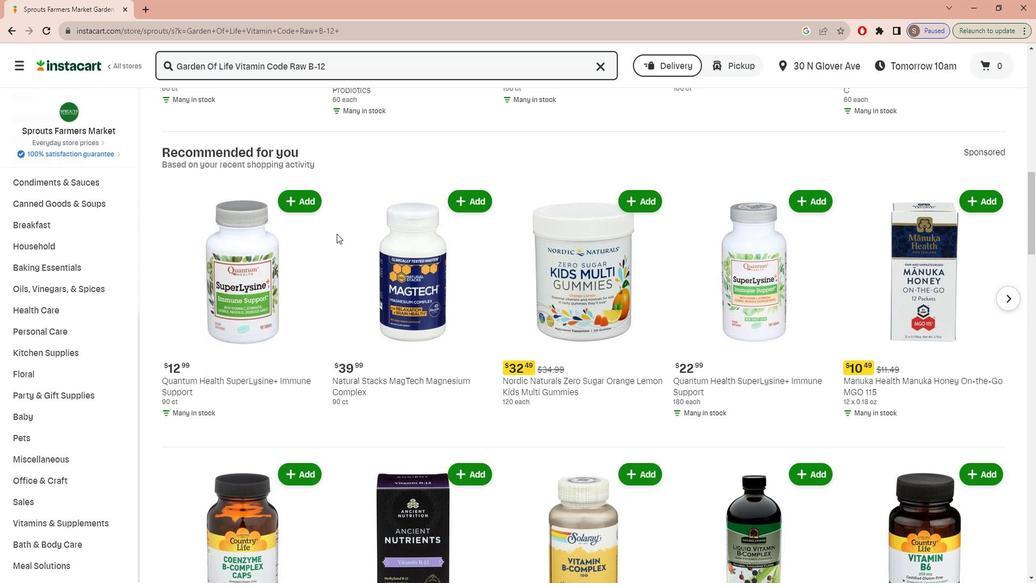 
Action: Mouse scrolled (347, 234) with delta (0, 0)
Screenshot: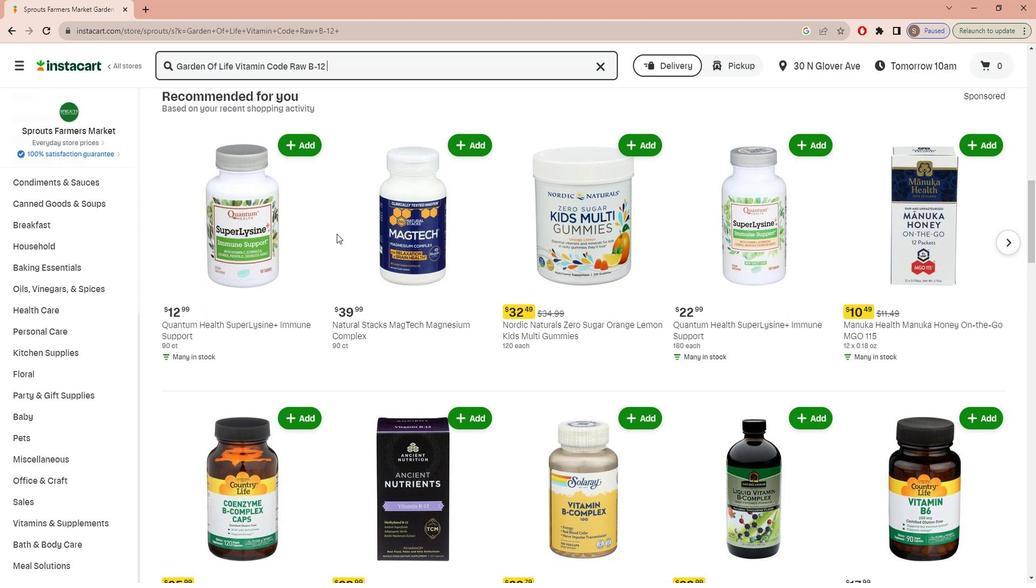 
Action: Mouse scrolled (347, 234) with delta (0, 0)
Screenshot: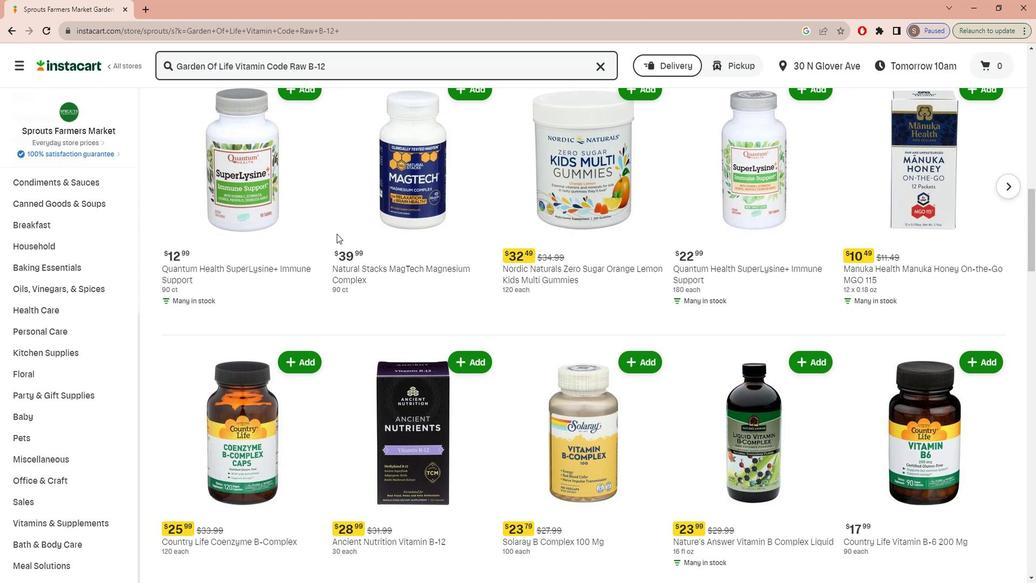 
Action: Mouse scrolled (347, 234) with delta (0, 0)
Screenshot: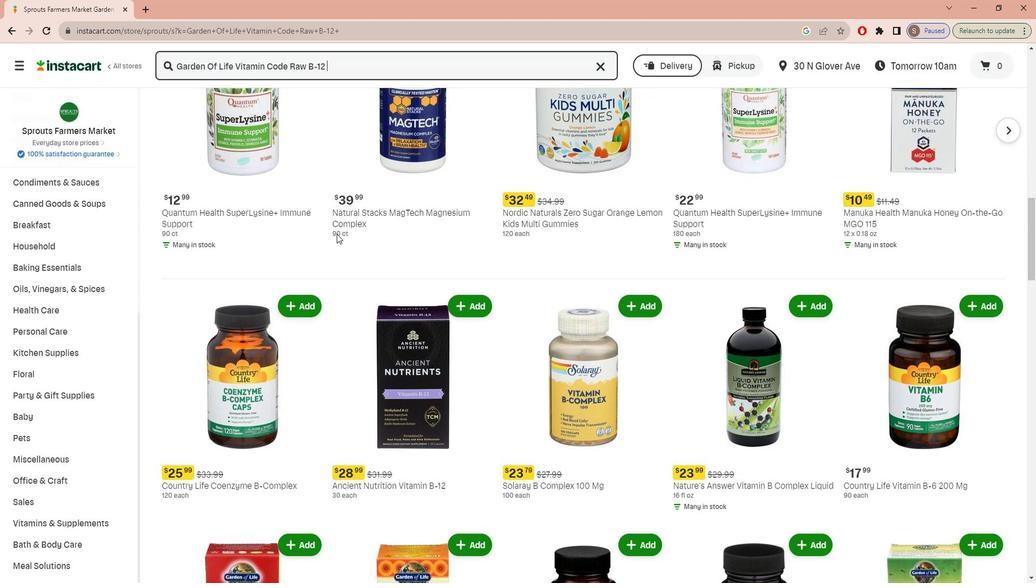 
Action: Mouse scrolled (347, 234) with delta (0, 0)
Screenshot: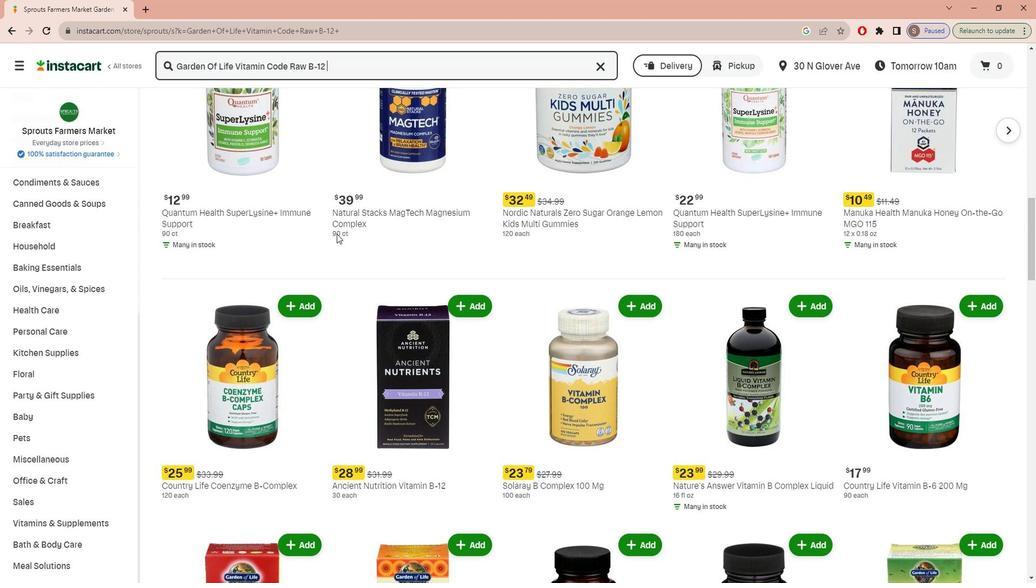 
Action: Mouse moved to (347, 235)
Screenshot: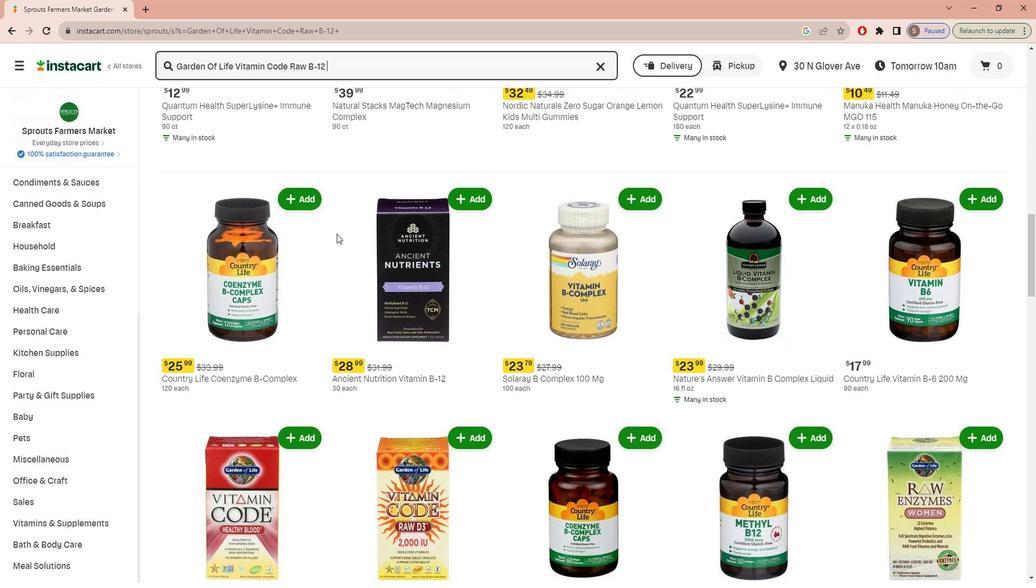 
Action: Mouse scrolled (347, 234) with delta (0, 0)
Screenshot: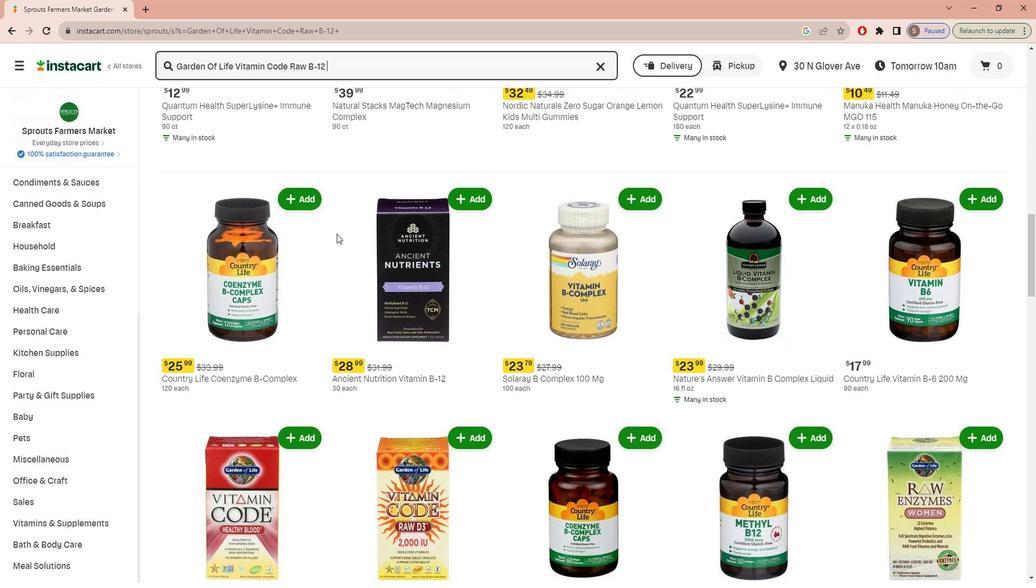 
Action: Mouse scrolled (347, 234) with delta (0, 0)
Screenshot: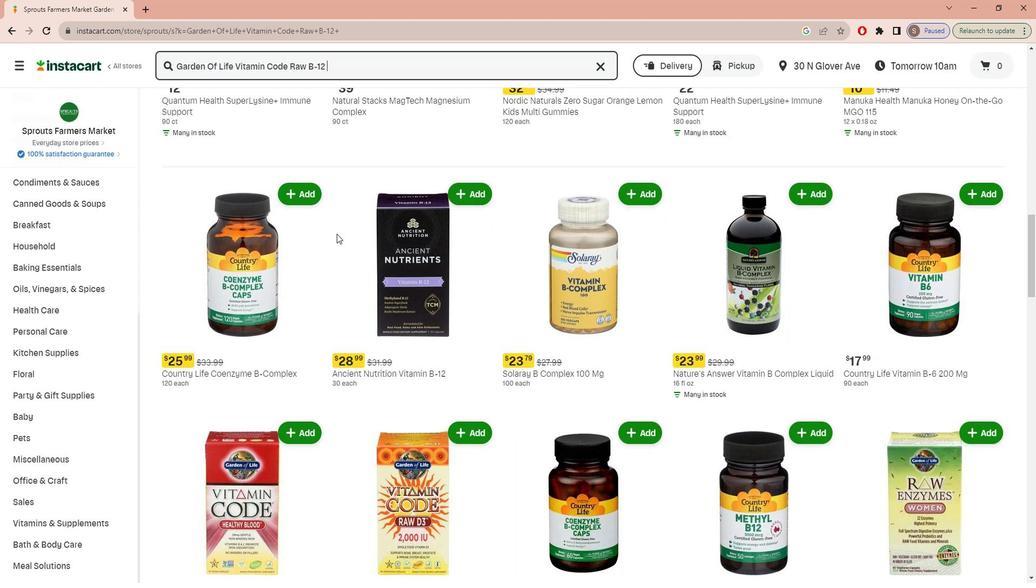 
Action: Mouse scrolled (347, 234) with delta (0, 0)
Screenshot: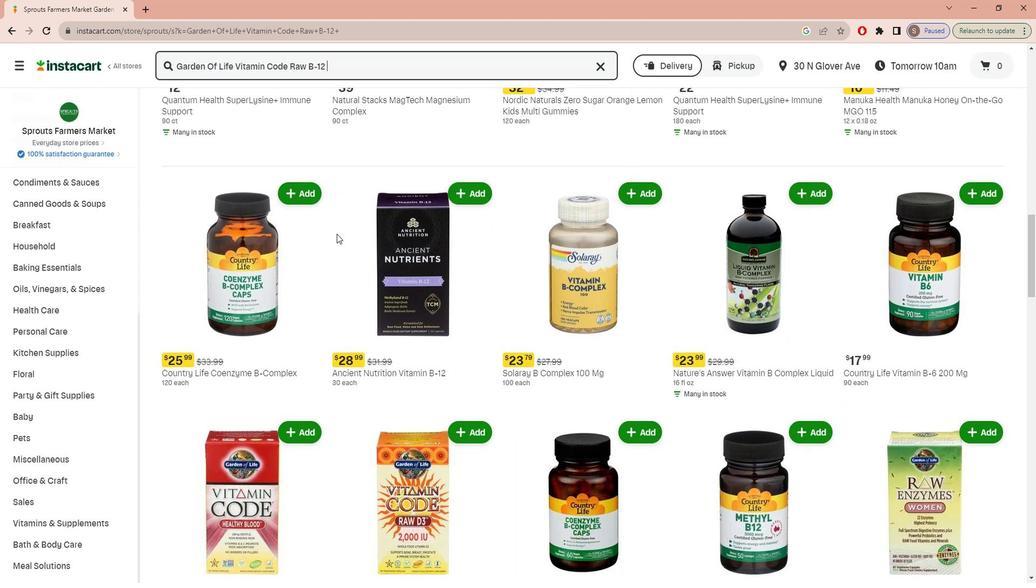 
Action: Mouse scrolled (347, 234) with delta (0, 0)
Screenshot: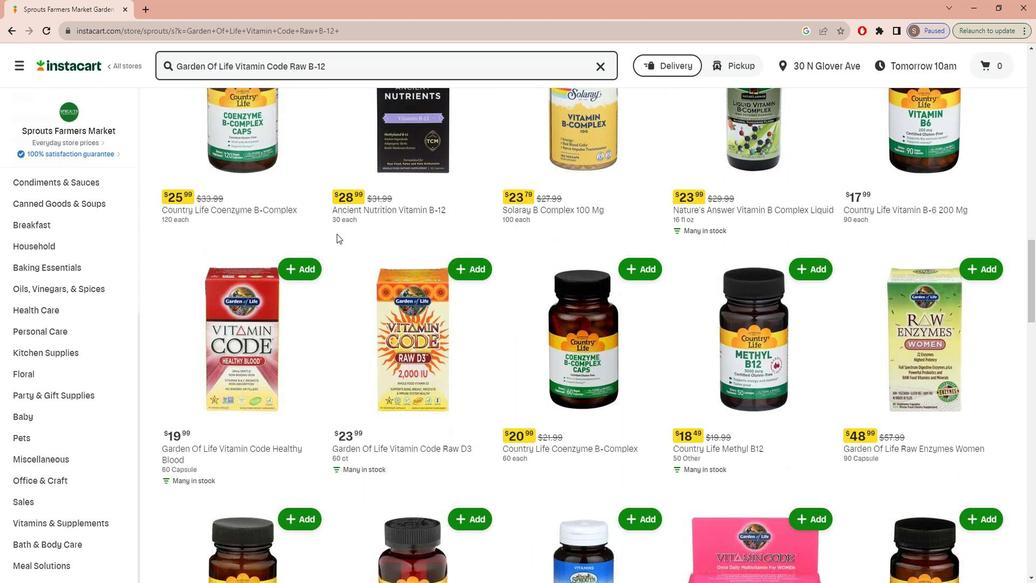 
Action: Mouse scrolled (347, 234) with delta (0, 0)
Screenshot: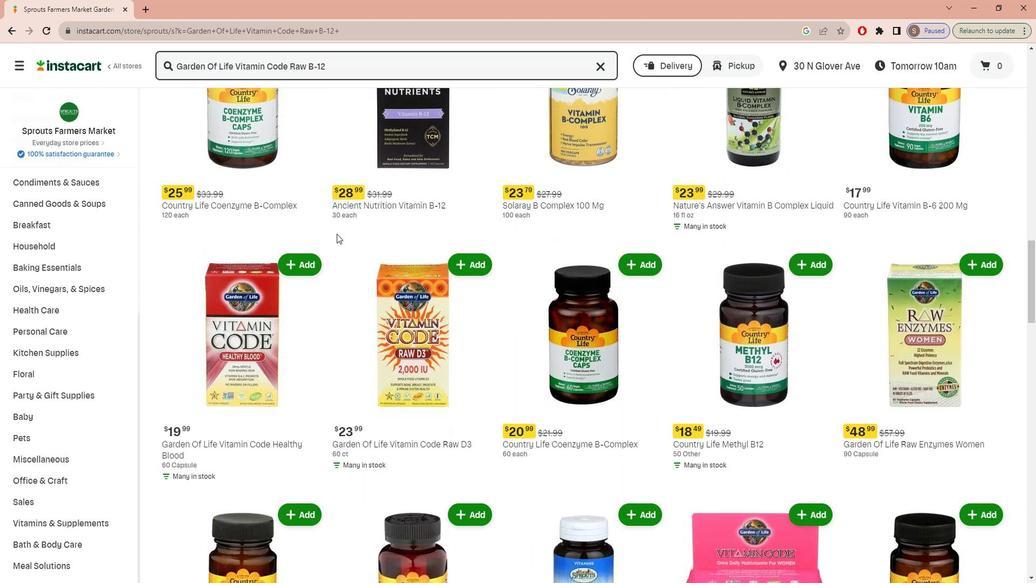 
Action: Mouse scrolled (347, 234) with delta (0, 0)
Screenshot: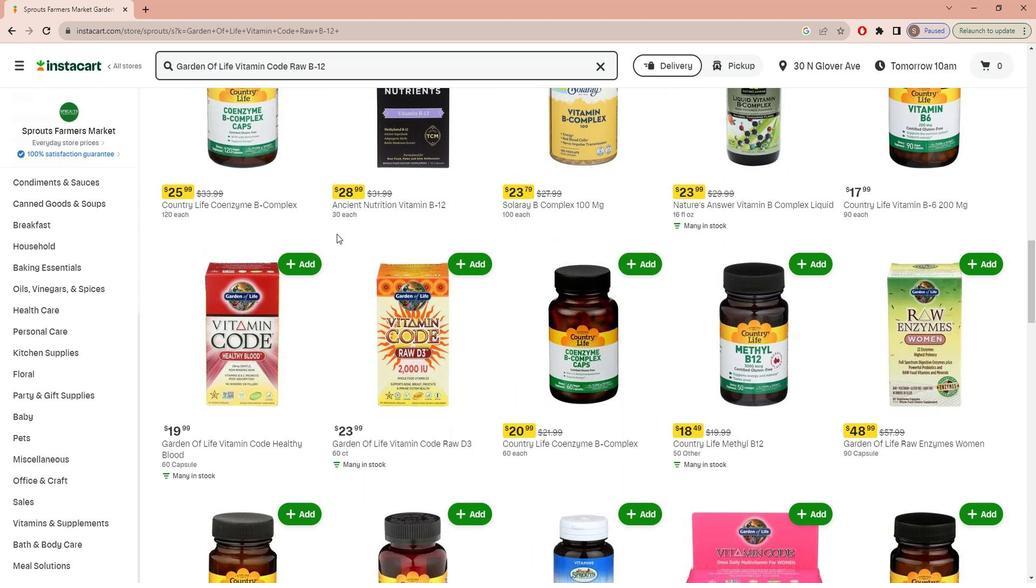 
Action: Mouse moved to (346, 235)
Screenshot: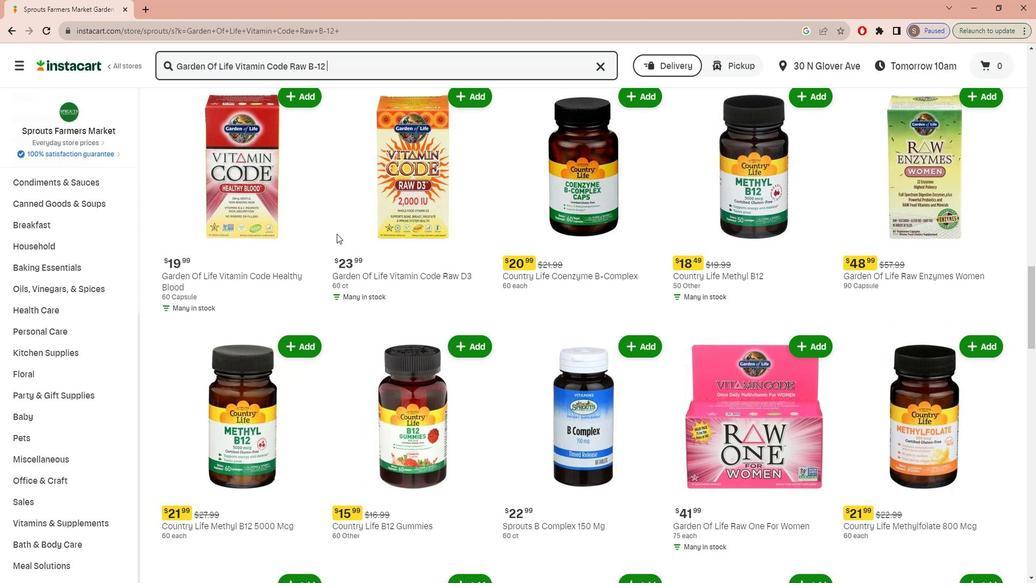 
Action: Mouse scrolled (346, 234) with delta (0, 0)
Screenshot: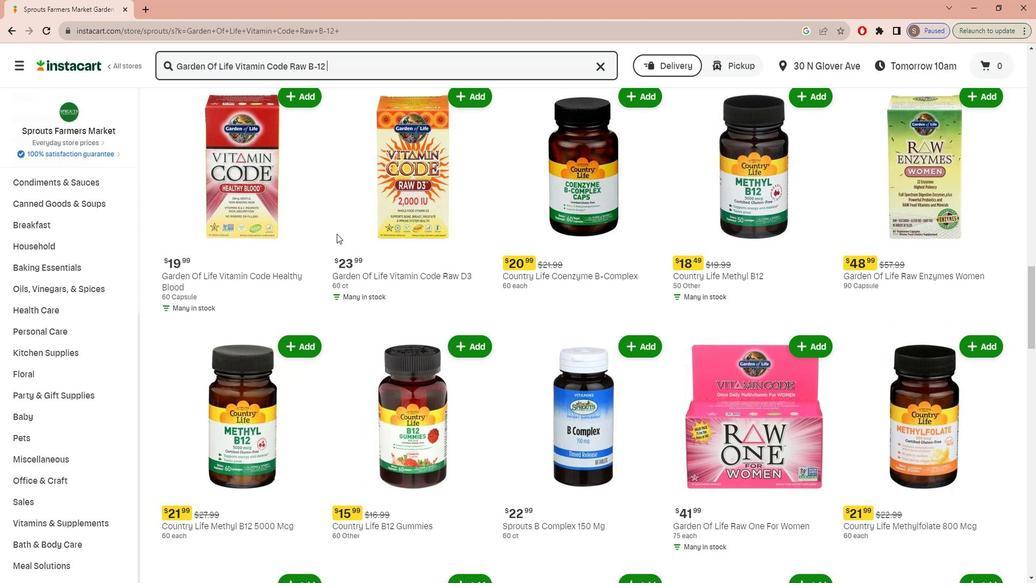 
Action: Mouse moved to (346, 235)
Screenshot: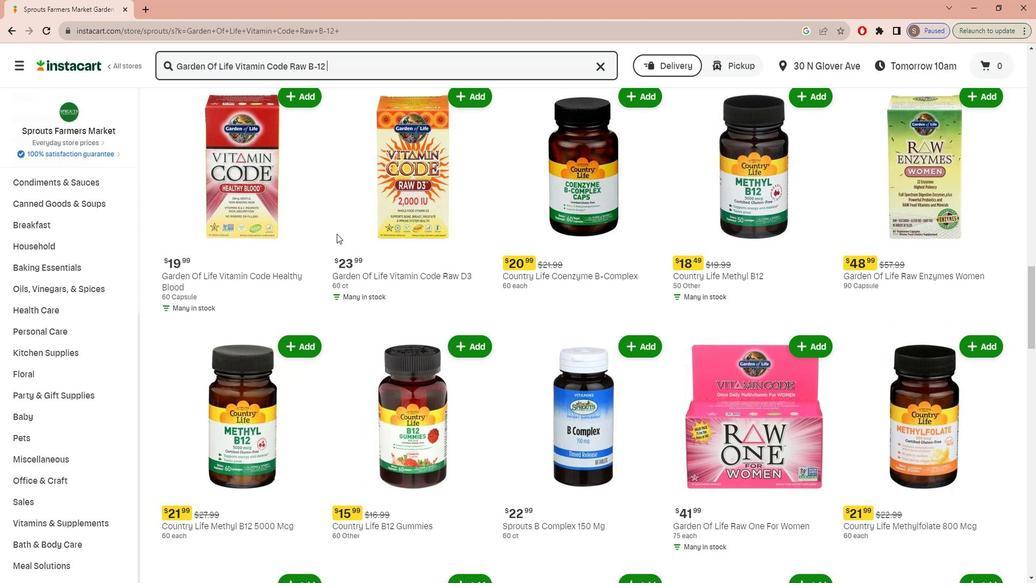 
Action: Mouse scrolled (346, 234) with delta (0, 0)
Screenshot: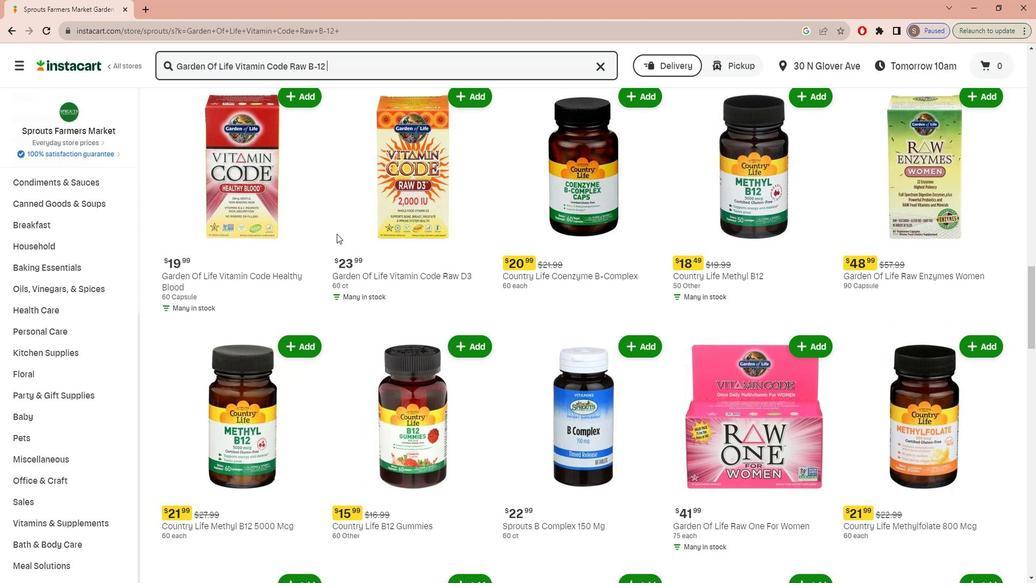 
Action: Mouse scrolled (346, 234) with delta (0, 0)
Screenshot: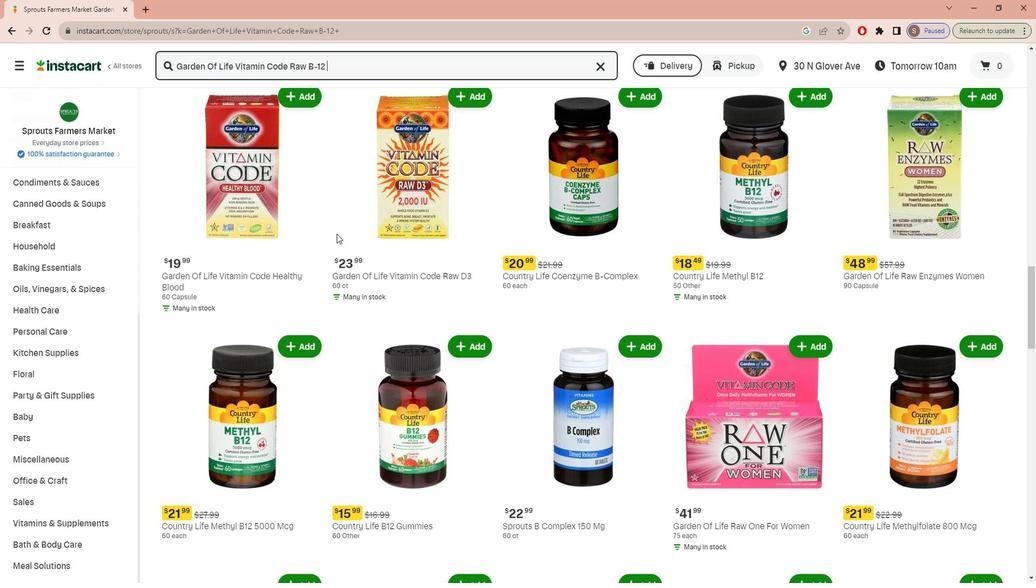 
Action: Mouse scrolled (346, 234) with delta (0, 0)
Screenshot: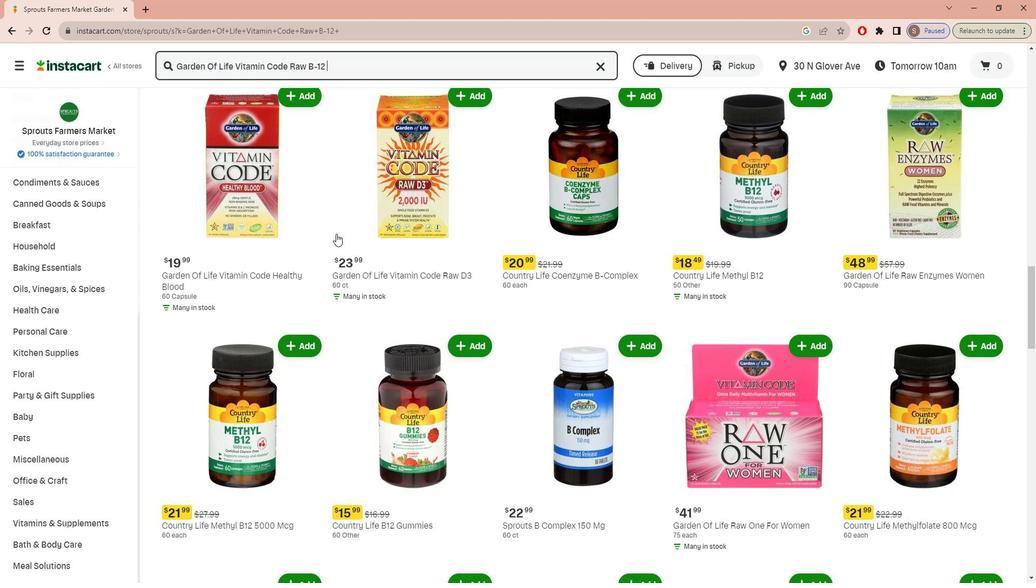 
Action: Mouse scrolled (346, 234) with delta (0, 0)
Screenshot: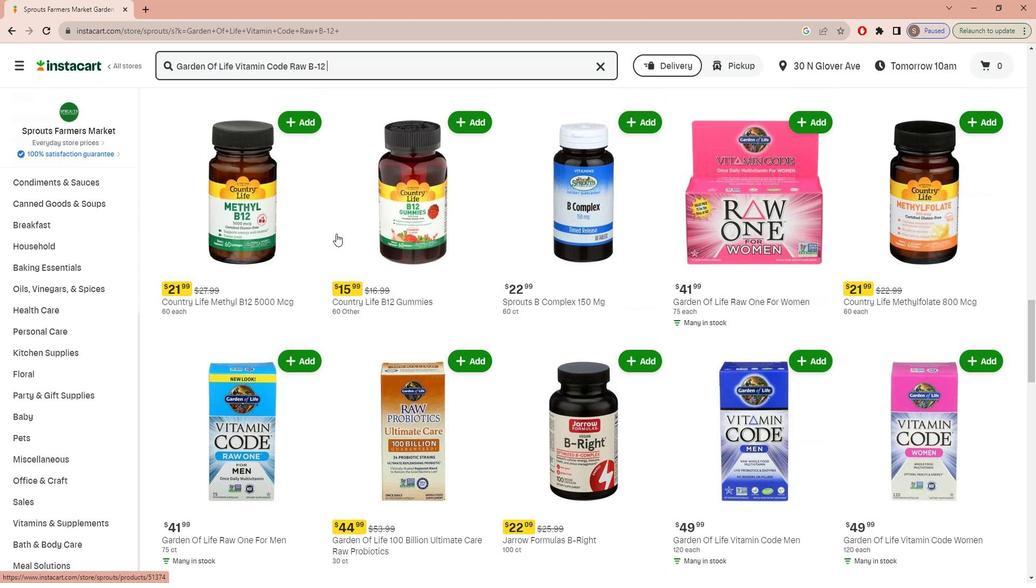 
Action: Mouse scrolled (346, 234) with delta (0, 0)
Screenshot: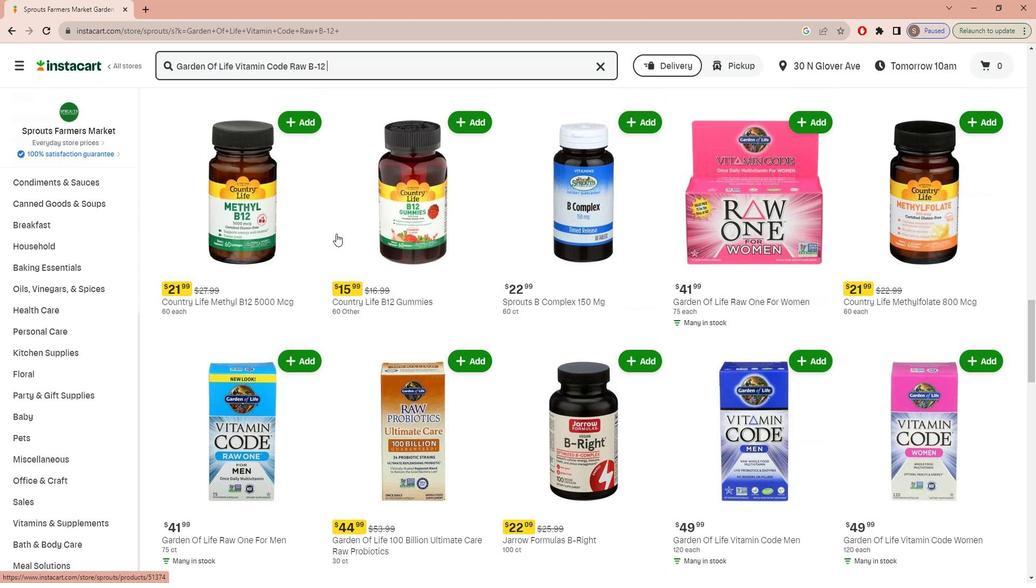 
Action: Mouse scrolled (346, 234) with delta (0, 0)
Screenshot: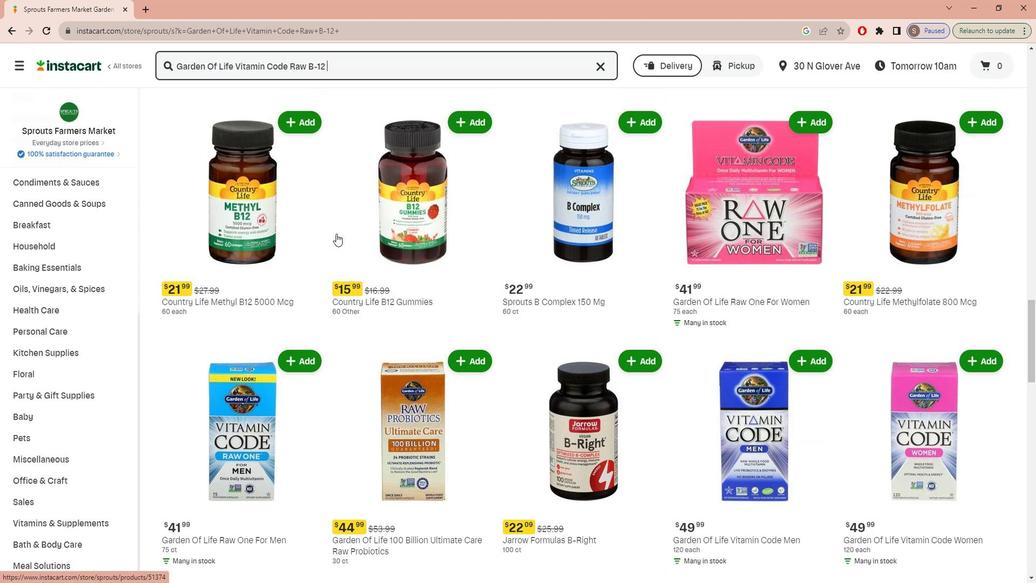 
Action: Mouse scrolled (346, 234) with delta (0, 0)
Screenshot: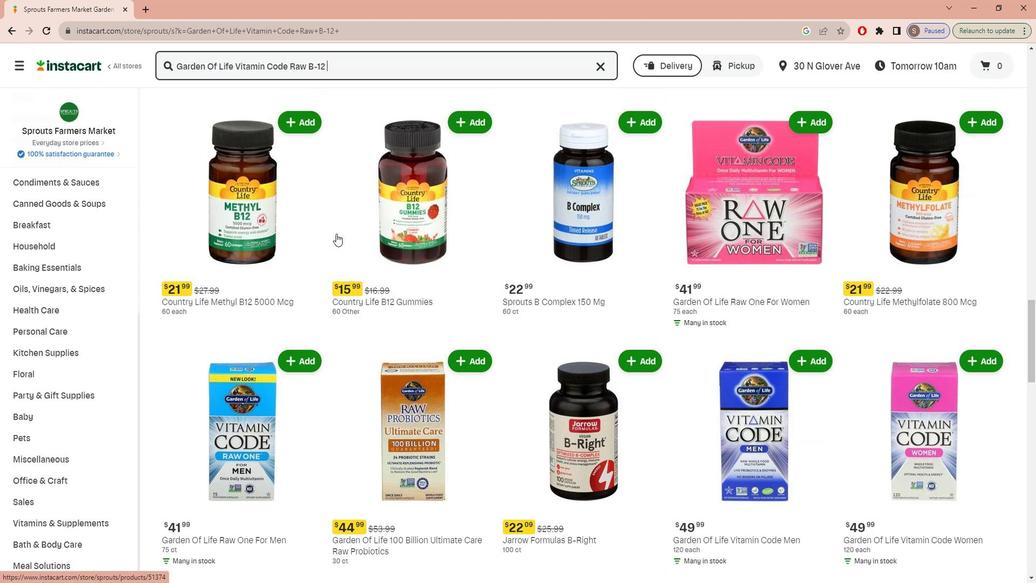 
Action: Mouse scrolled (346, 234) with delta (0, 0)
Screenshot: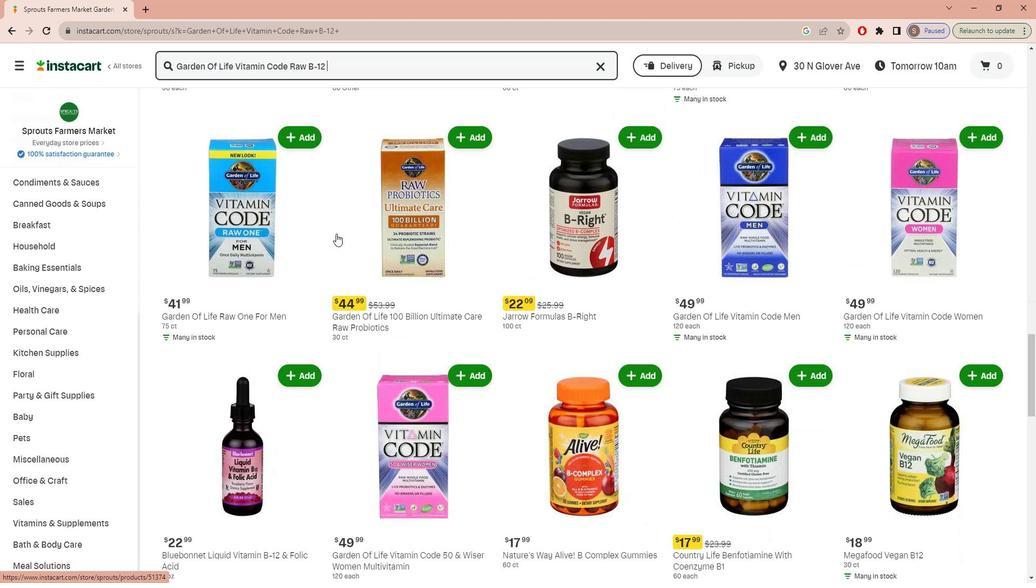 
Action: Mouse moved to (346, 235)
Screenshot: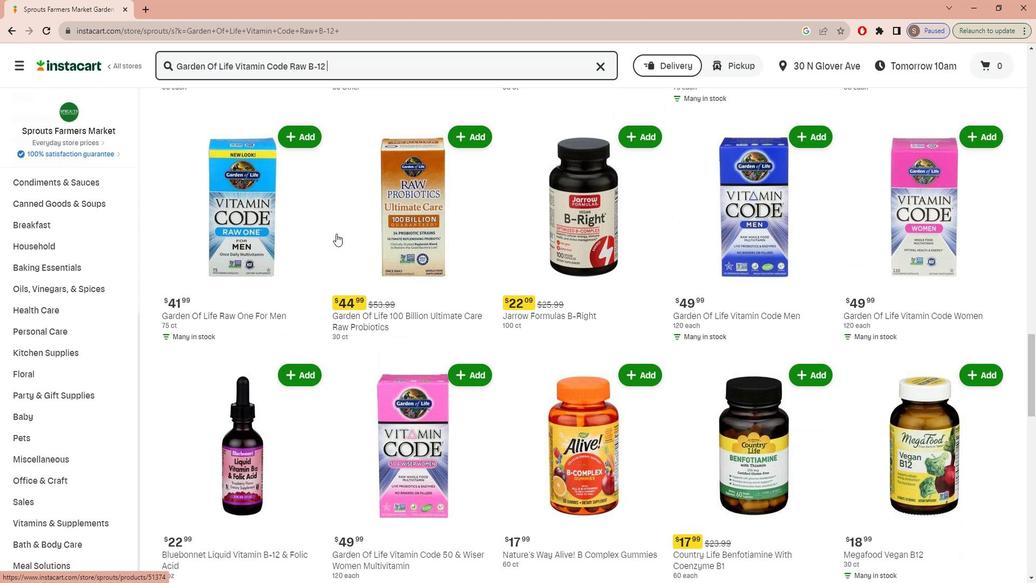 
Action: Mouse scrolled (346, 234) with delta (0, 0)
Screenshot: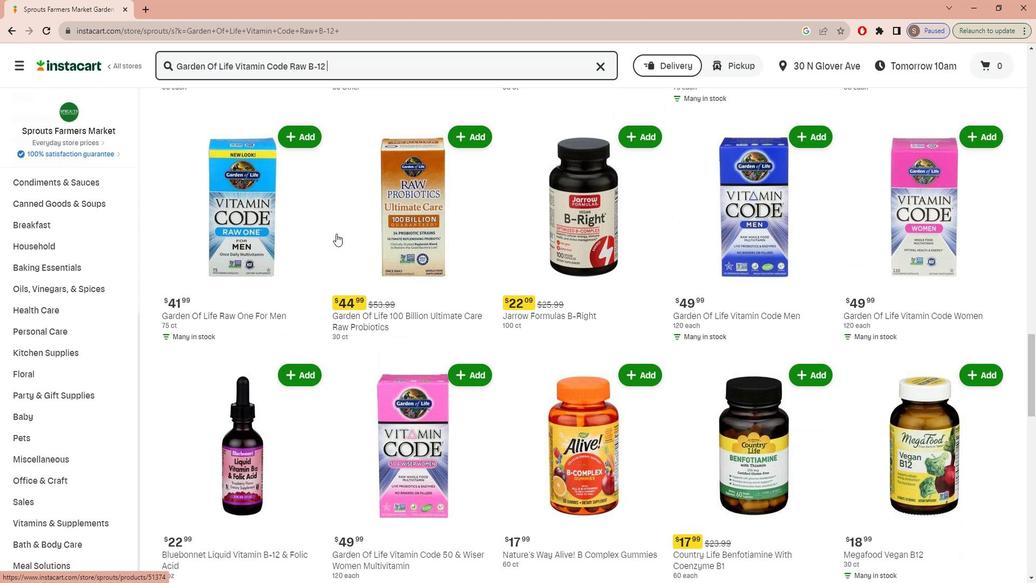 
Action: Mouse scrolled (346, 234) with delta (0, 0)
Screenshot: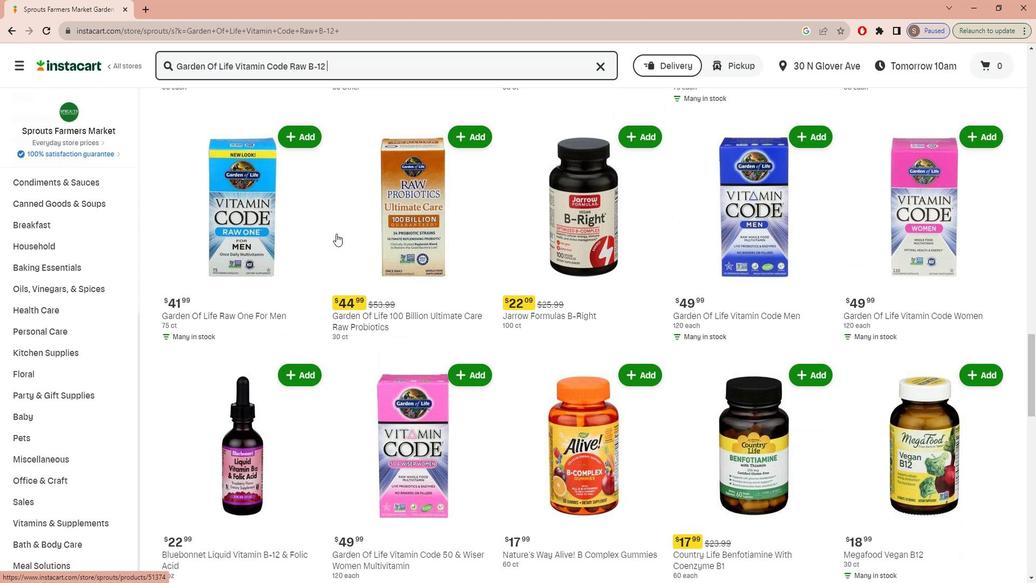 
Action: Mouse scrolled (346, 234) with delta (0, 0)
Screenshot: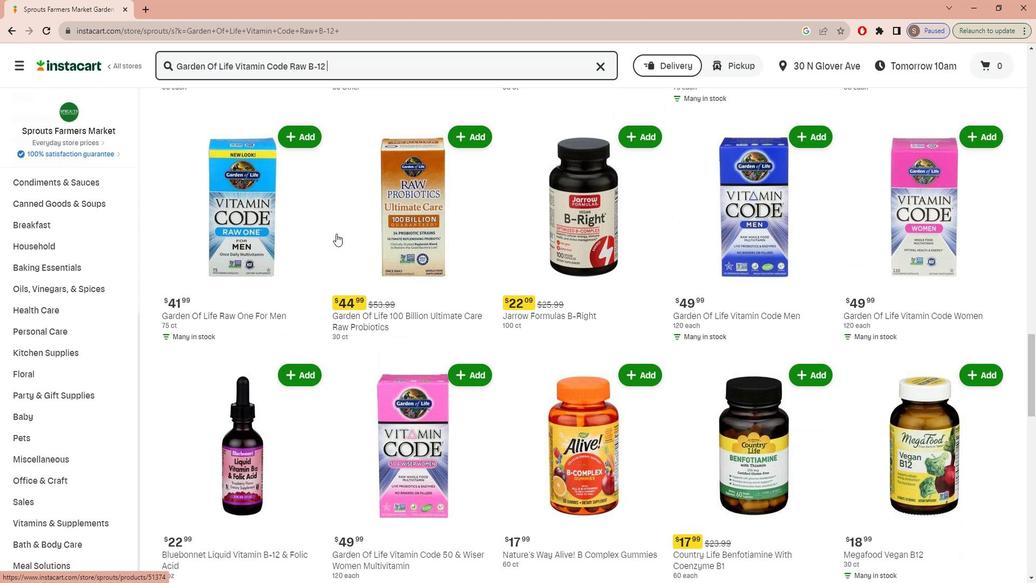 
Action: Mouse scrolled (346, 234) with delta (0, 0)
Screenshot: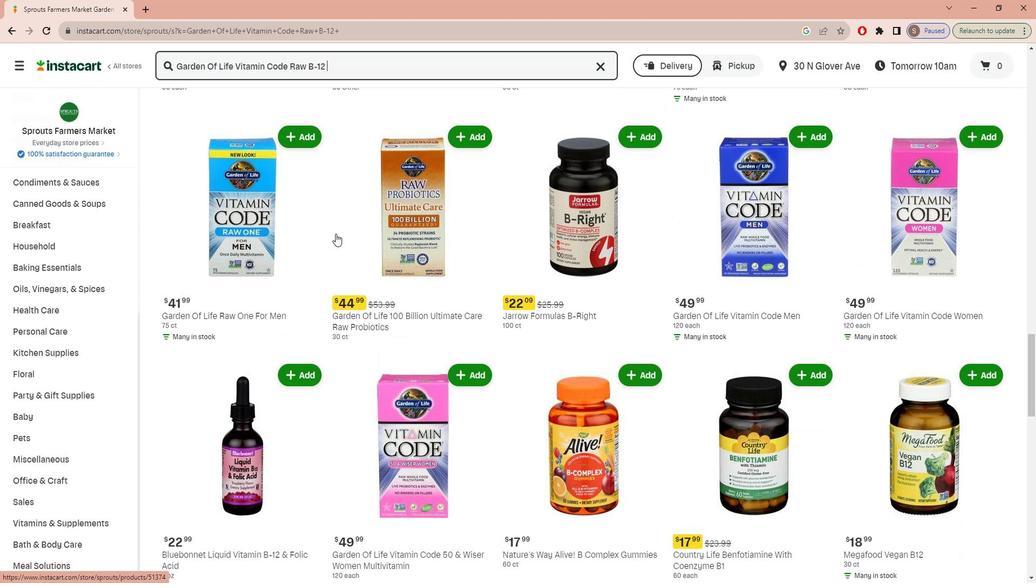 
Action: Mouse scrolled (346, 234) with delta (0, 0)
Screenshot: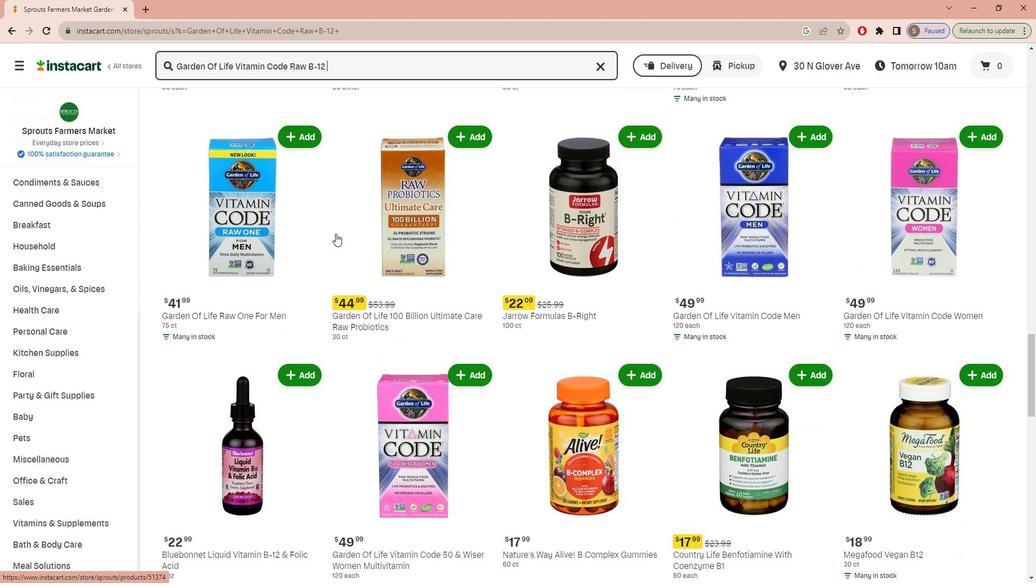 
Action: Mouse scrolled (346, 234) with delta (0, 0)
Screenshot: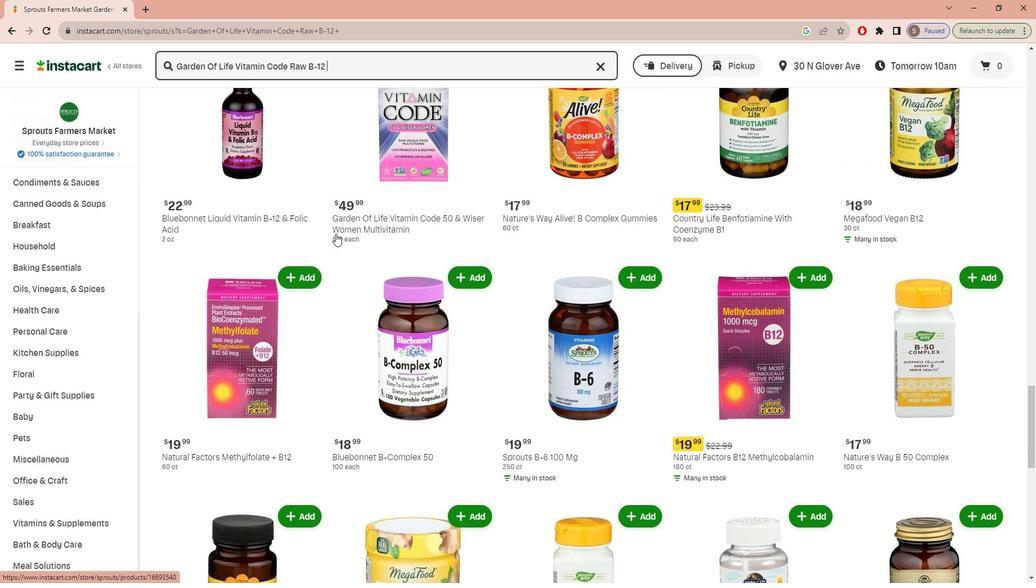 
Action: Mouse scrolled (346, 234) with delta (0, 0)
Screenshot: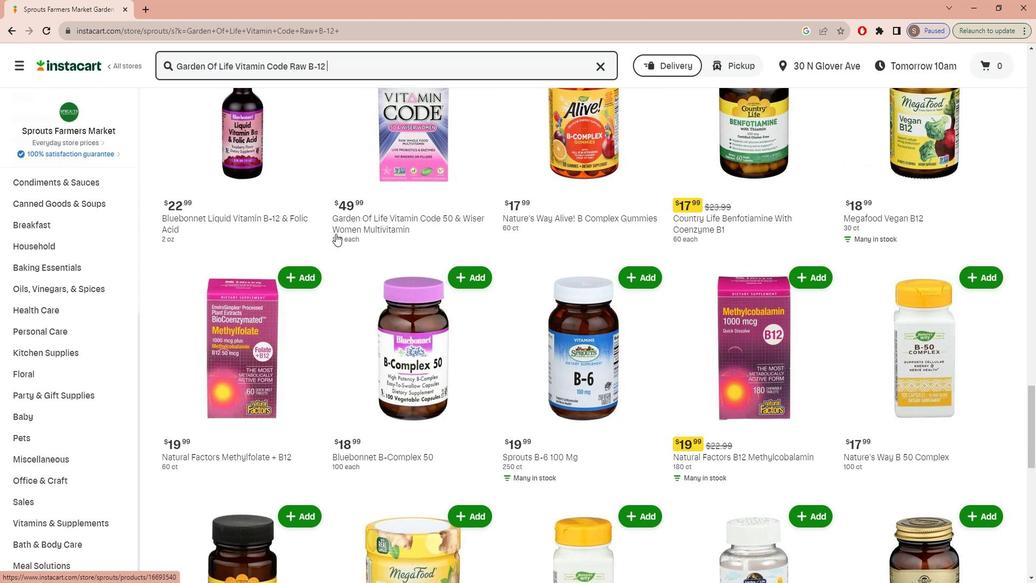 
Action: Mouse scrolled (346, 234) with delta (0, 0)
Screenshot: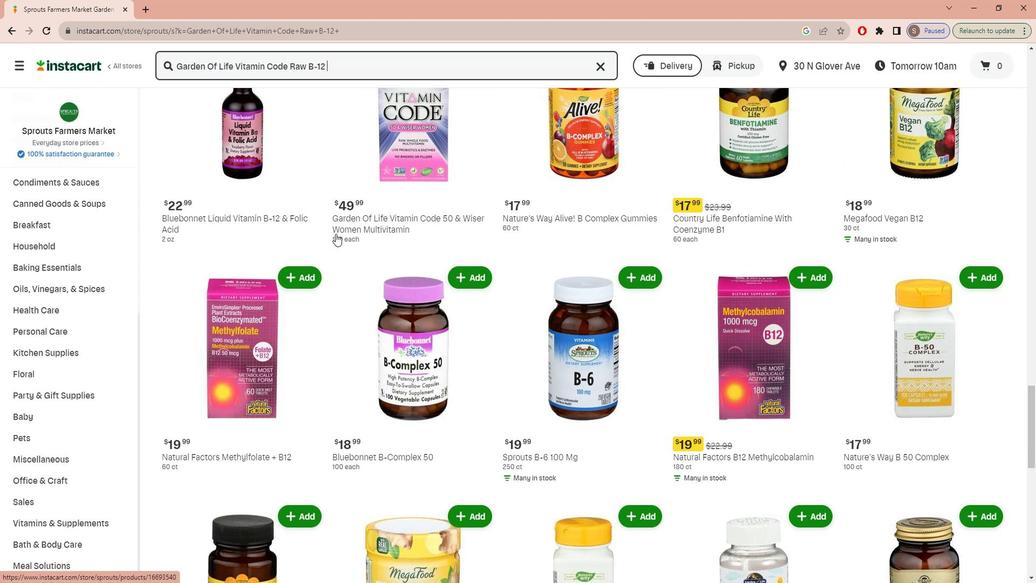 
Action: Mouse scrolled (346, 234) with delta (0, 0)
Screenshot: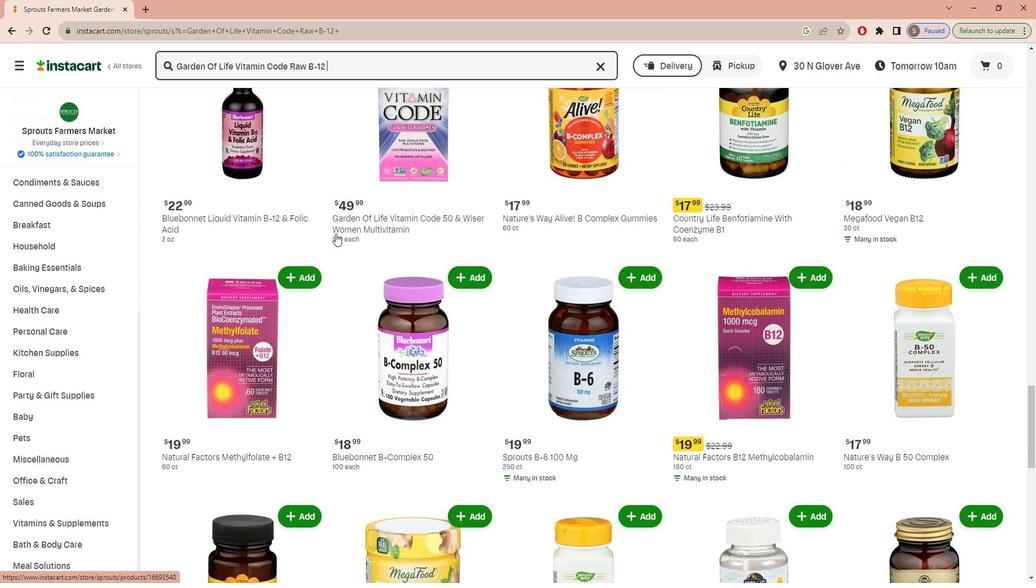 
Action: Mouse scrolled (346, 234) with delta (0, 0)
Screenshot: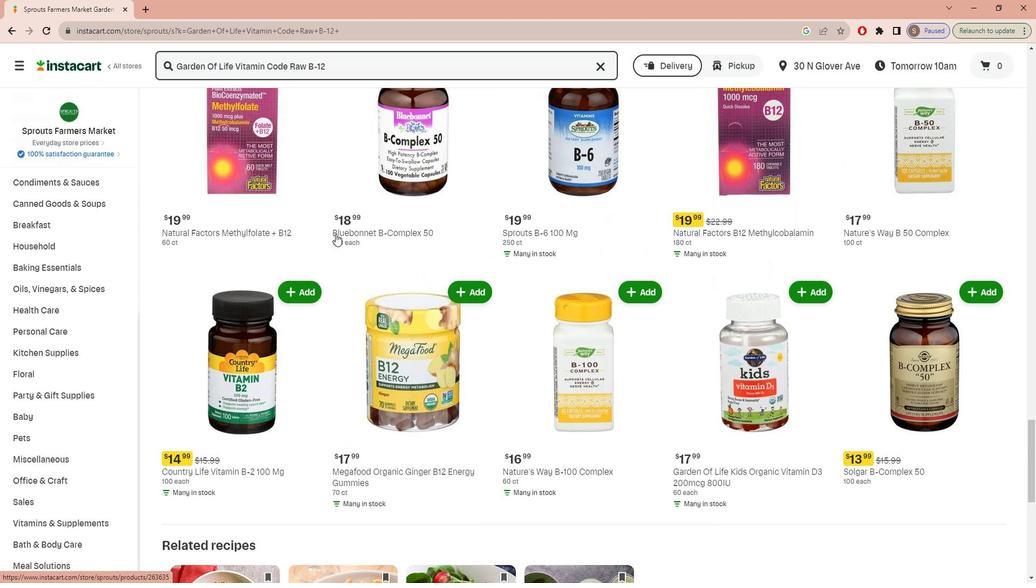 
Action: Mouse scrolled (346, 234) with delta (0, 0)
Screenshot: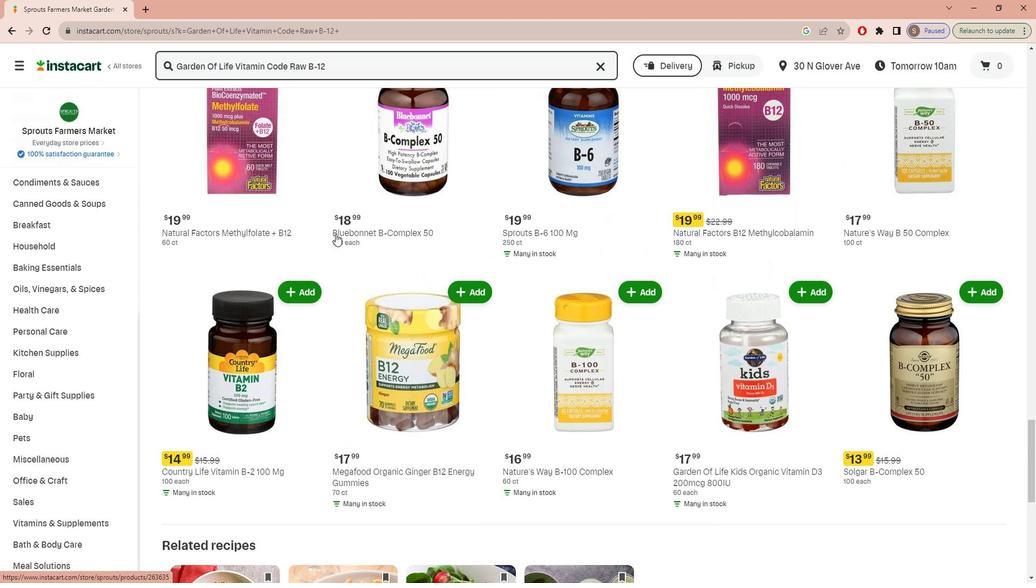 
Action: Mouse scrolled (346, 234) with delta (0, 0)
Screenshot: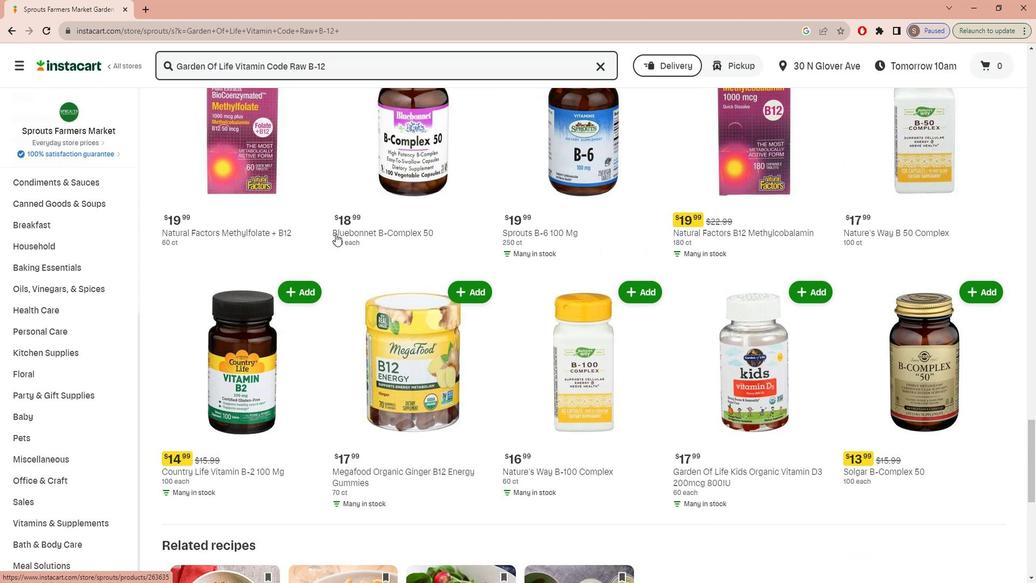 
Action: Mouse scrolled (346, 234) with delta (0, 0)
Screenshot: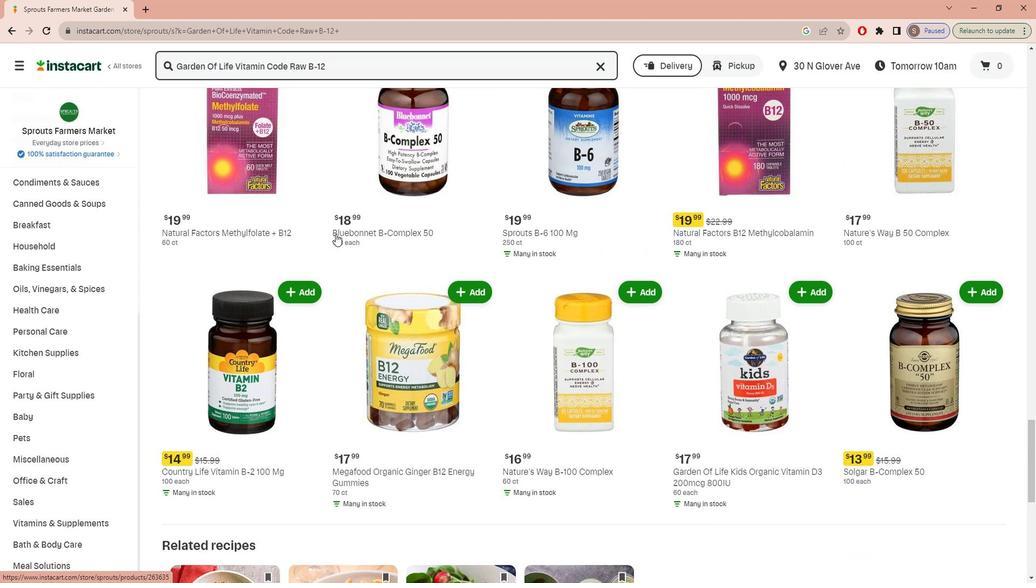 
Action: Mouse scrolled (346, 234) with delta (0, 0)
Screenshot: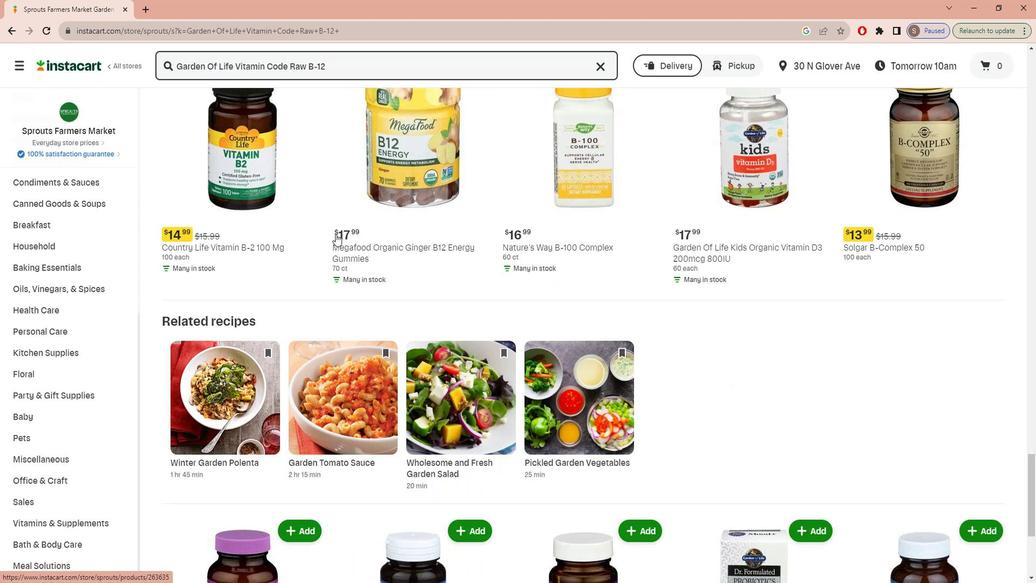 
Action: Mouse scrolled (346, 234) with delta (0, 0)
Screenshot: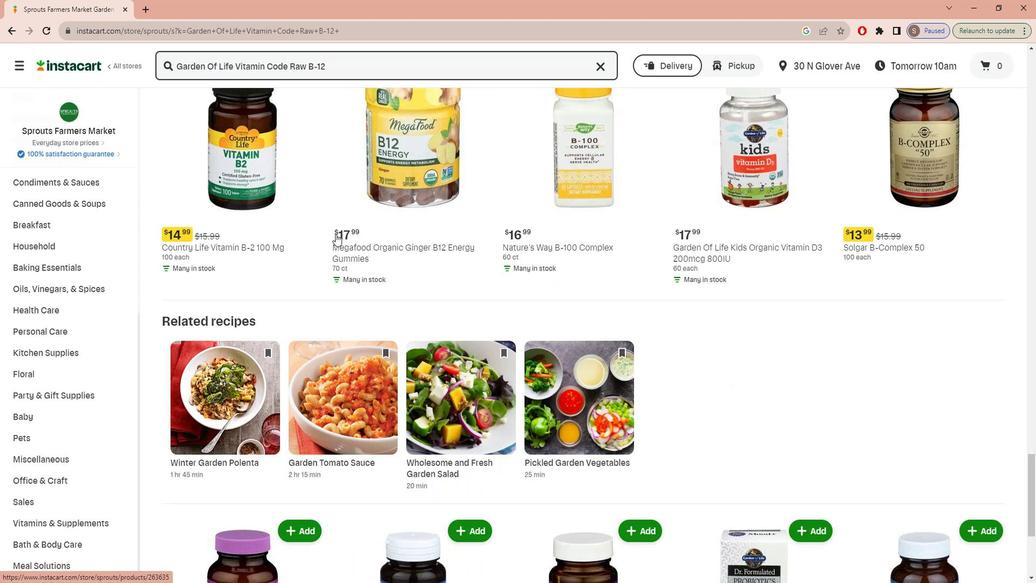
Action: Mouse scrolled (346, 234) with delta (0, 0)
Screenshot: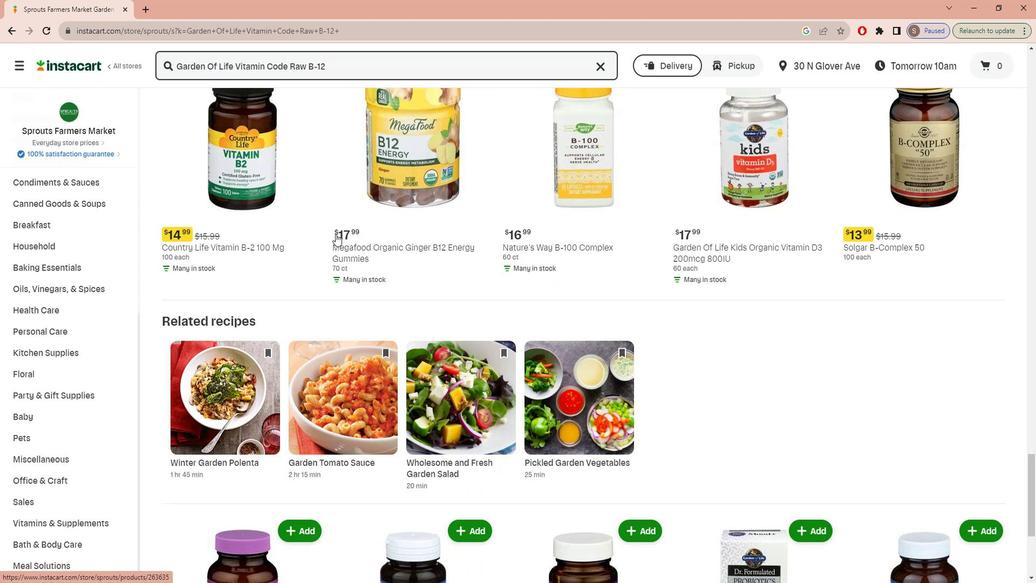 
Action: Mouse scrolled (346, 234) with delta (0, 0)
Screenshot: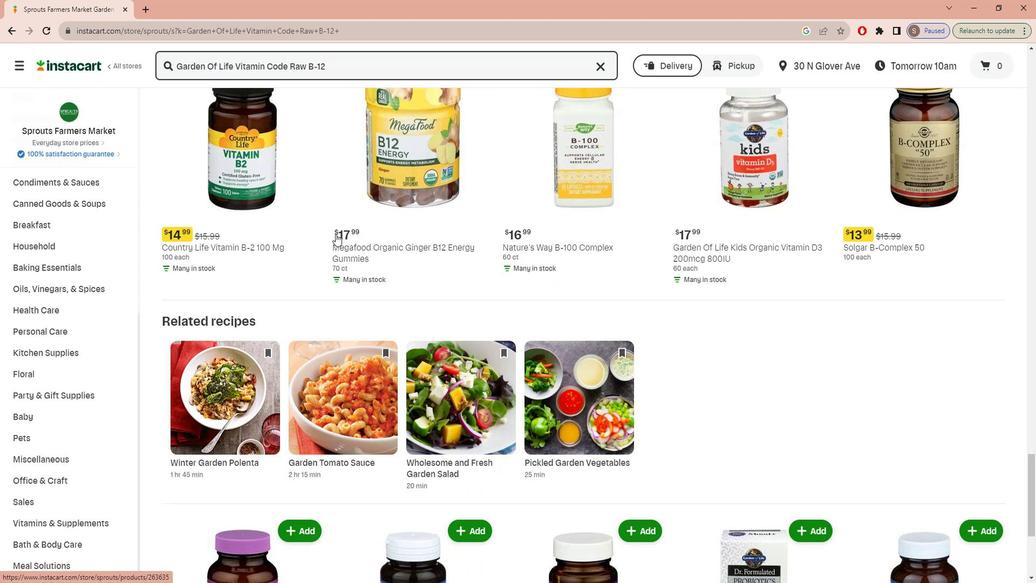 
Action: Mouse scrolled (346, 234) with delta (0, 0)
Screenshot: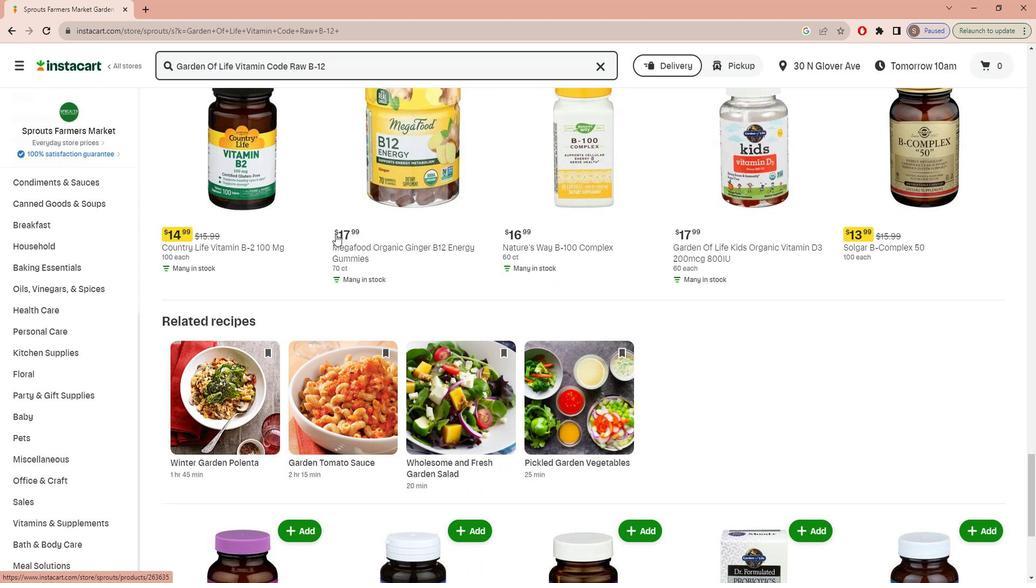 
Action: Mouse scrolled (346, 234) with delta (0, 0)
Screenshot: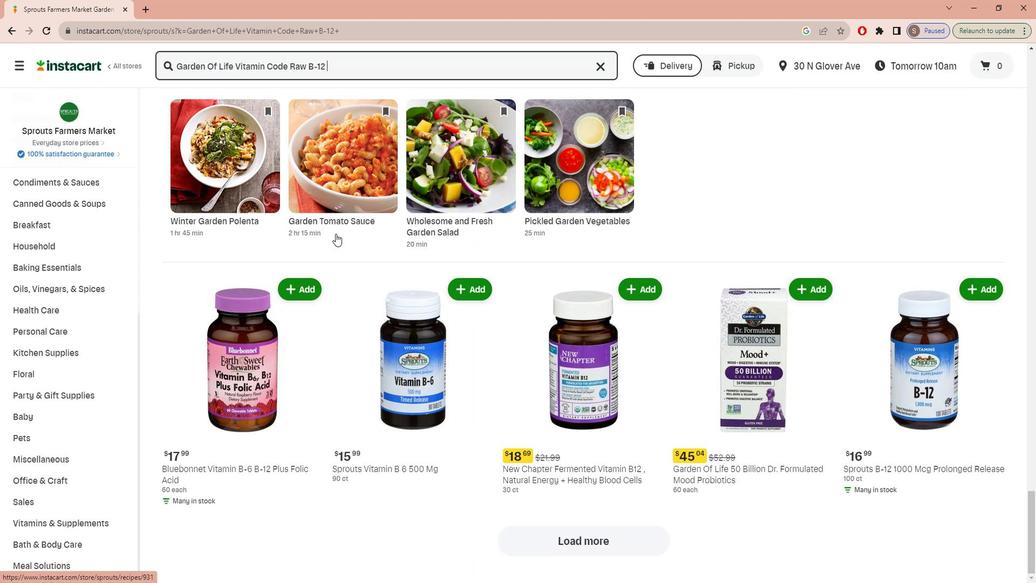 
Action: Mouse scrolled (346, 234) with delta (0, 0)
Screenshot: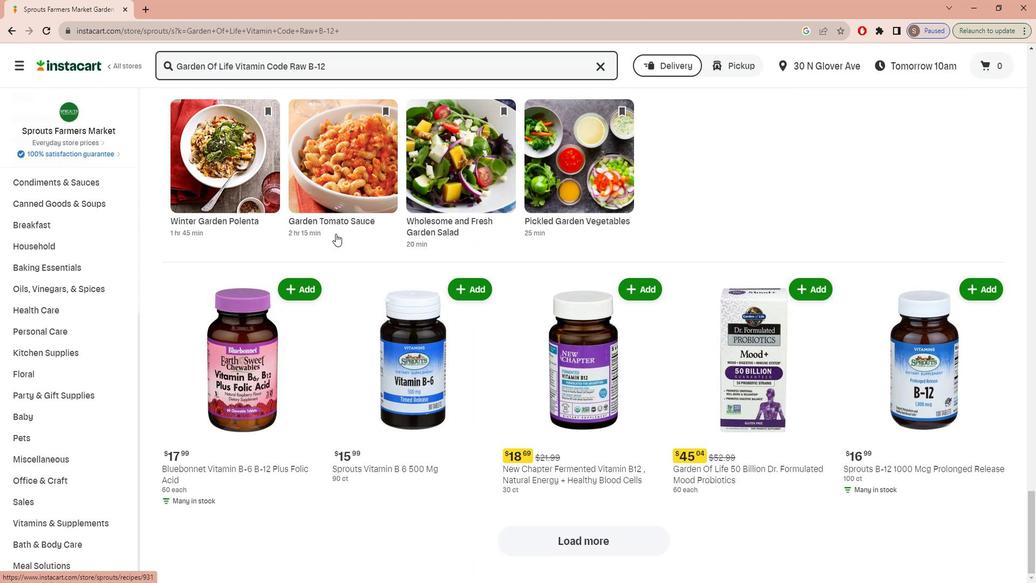 
Action: Mouse scrolled (346, 234) with delta (0, 0)
Screenshot: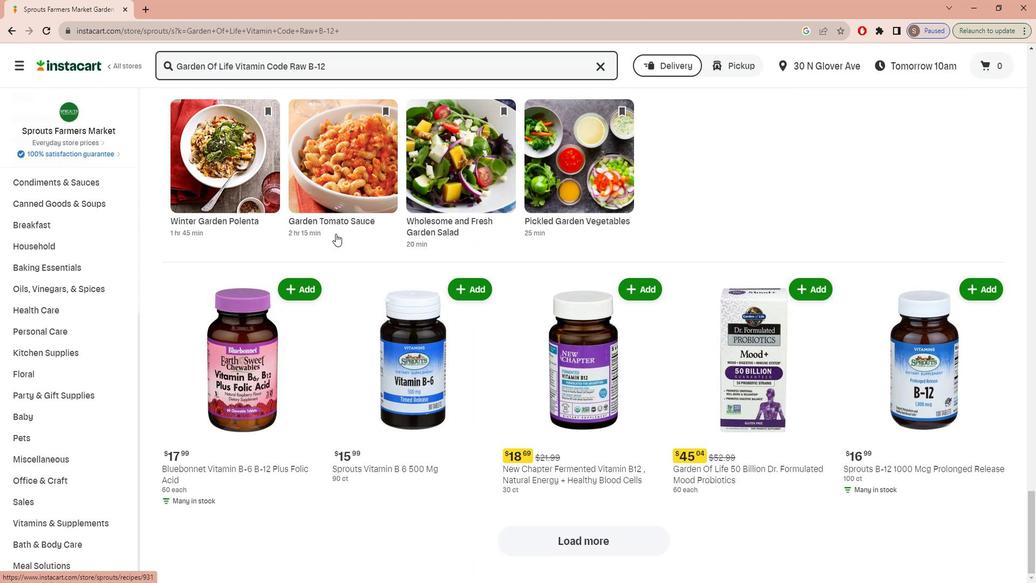 
Action: Mouse scrolled (346, 234) with delta (0, 0)
Screenshot: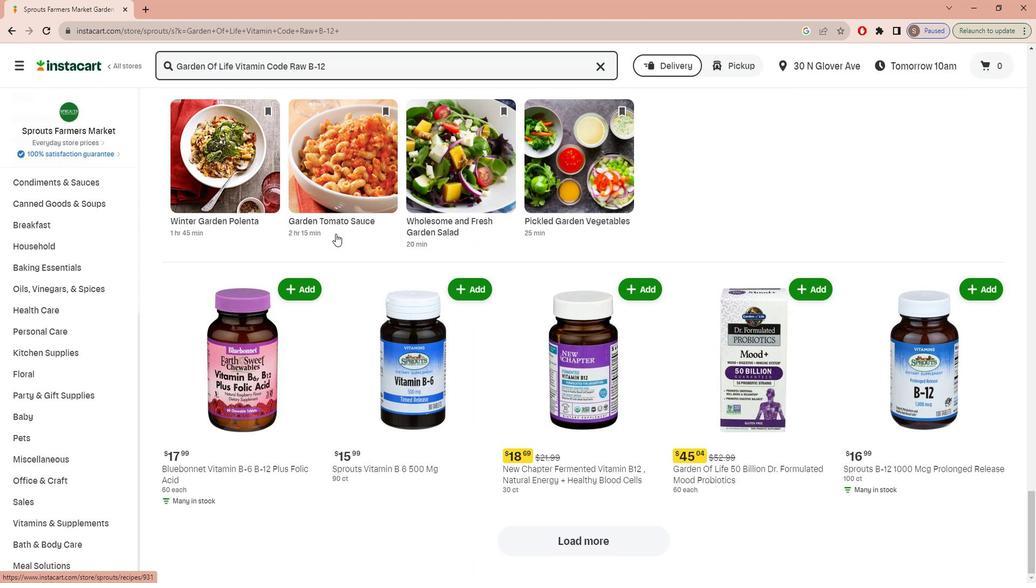 
Action: Mouse scrolled (346, 234) with delta (0, 0)
Screenshot: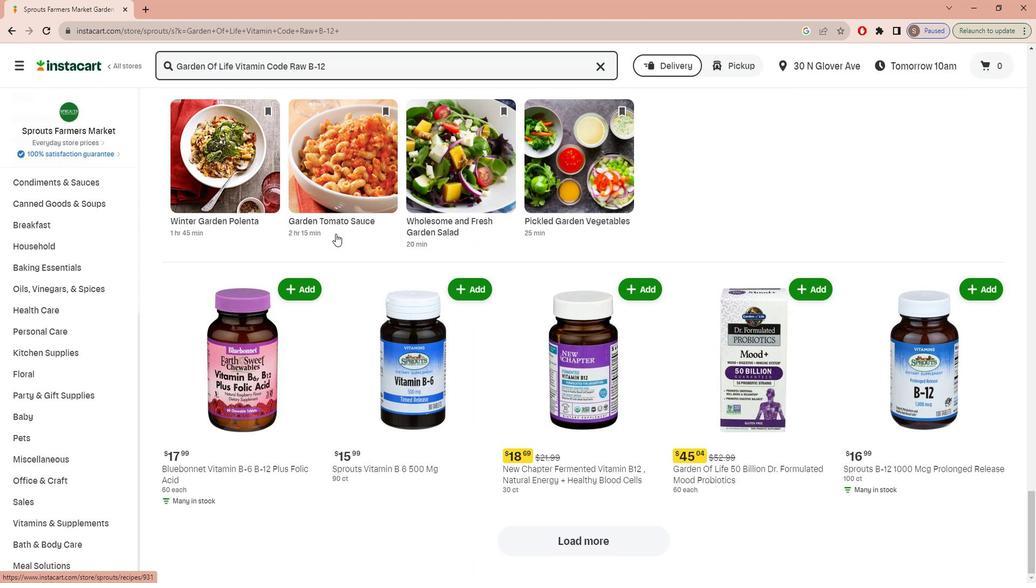 
